 Task: Open Card Social Media Content Review in Board Content Marketing Interactive Quiz Creation and Promotion Strategy to Workspace Branding Agencies and add a team member Softage.2@softage.net, a label Blue, a checklist Consulting, an attachment from Trello, a color Blue and finally, add a card description 'Conduct team training session on effective team communication and collaboration' and a comment 'Let us approach this task with a sense of self-reflection and self-awareness, recognizing our own strengths and weaknesses.'. Add a start date 'Jan 06, 1900' with a due date 'Jan 13, 1900'
Action: Mouse moved to (76, 45)
Screenshot: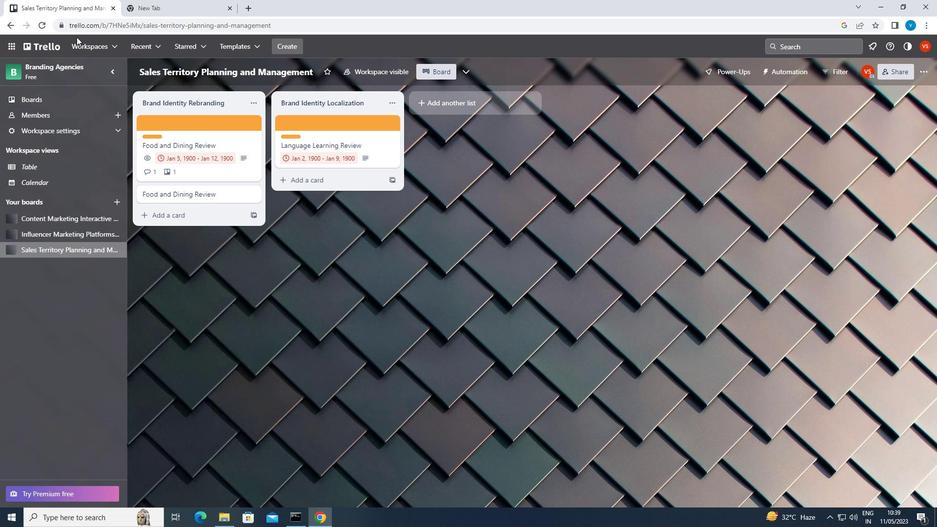 
Action: Mouse pressed left at (76, 45)
Screenshot: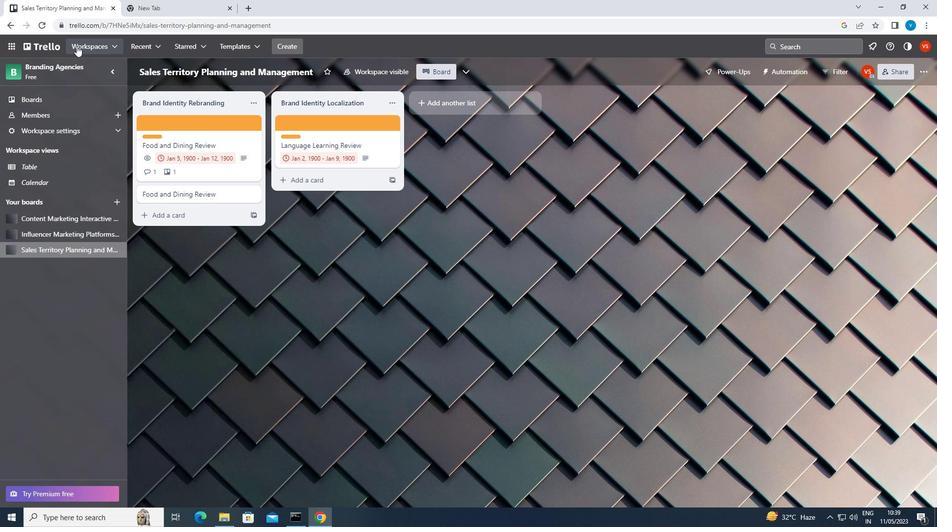 
Action: Mouse moved to (116, 185)
Screenshot: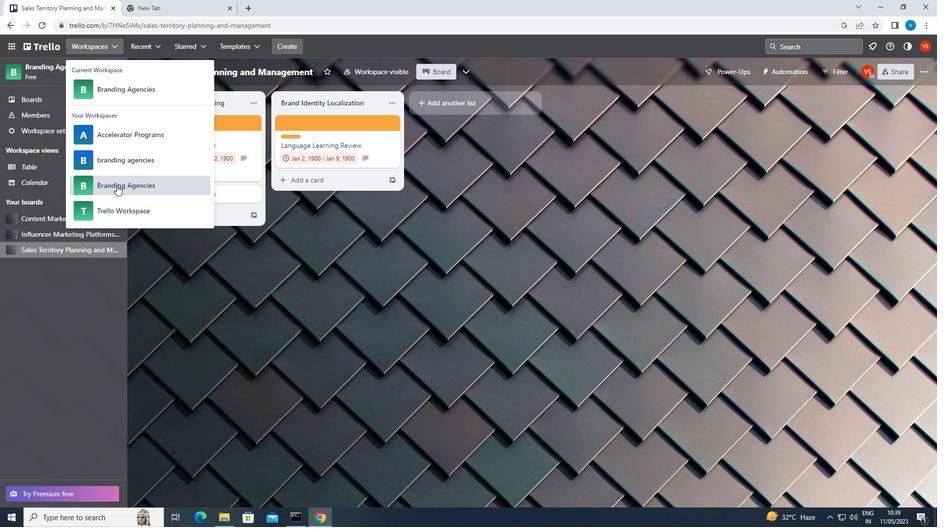 
Action: Mouse pressed left at (116, 185)
Screenshot: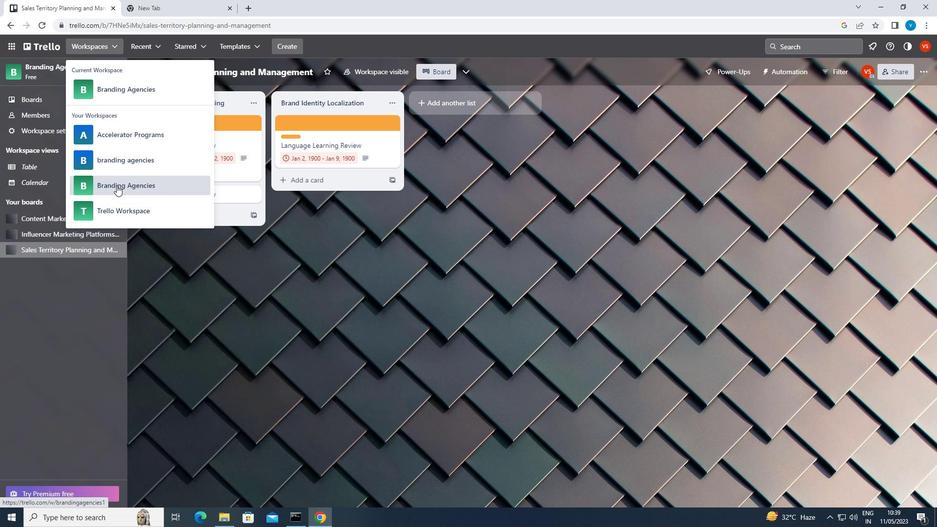 
Action: Mouse moved to (79, 216)
Screenshot: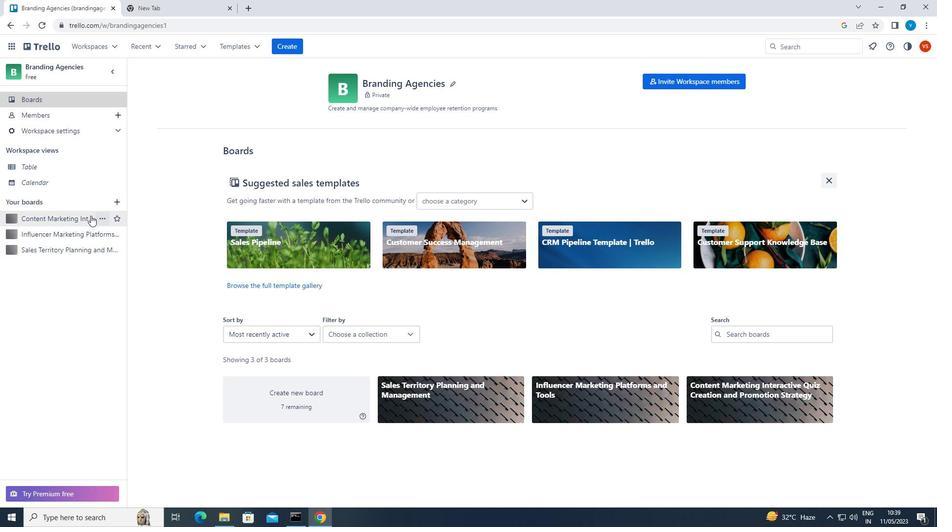 
Action: Mouse pressed left at (79, 216)
Screenshot: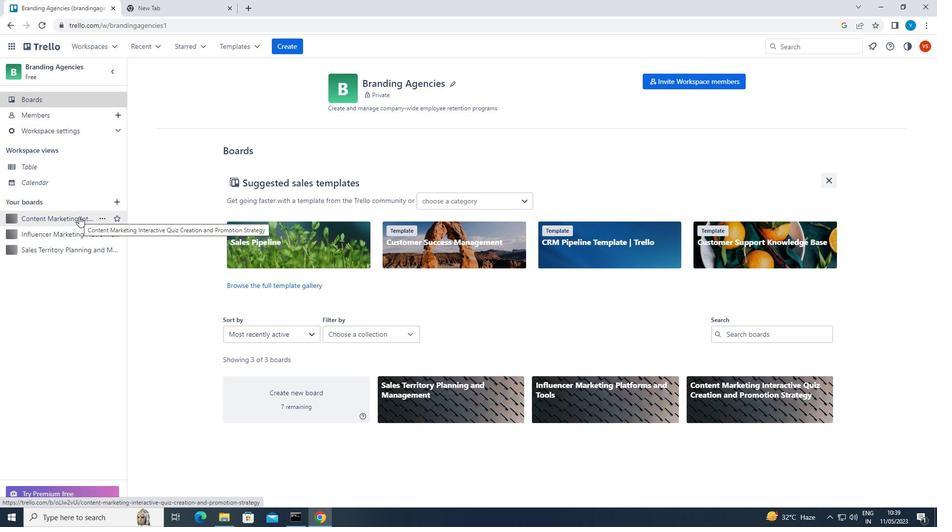 
Action: Mouse moved to (195, 215)
Screenshot: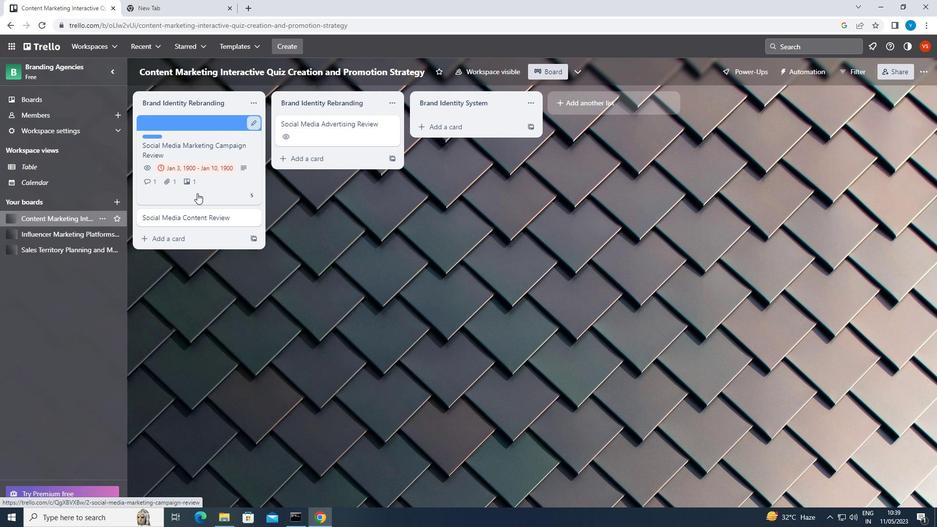 
Action: Mouse pressed left at (195, 215)
Screenshot: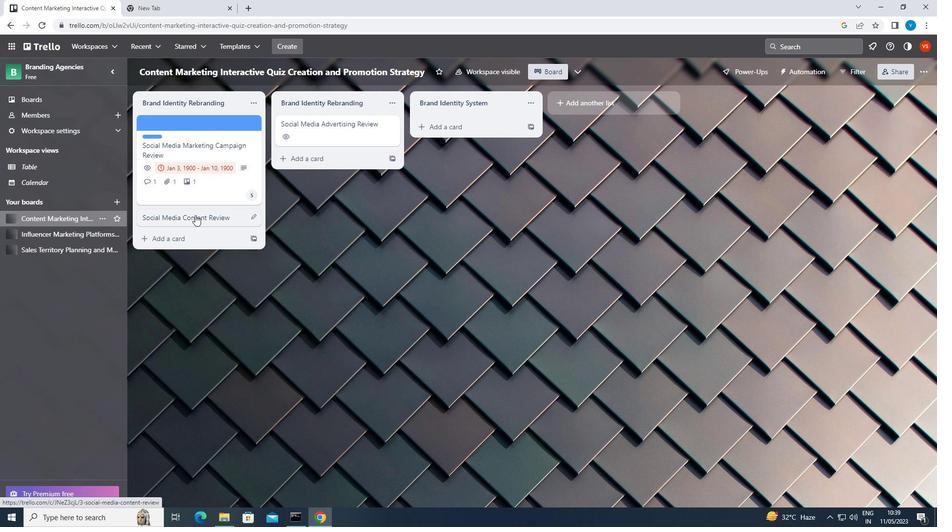 
Action: Mouse moved to (383, 220)
Screenshot: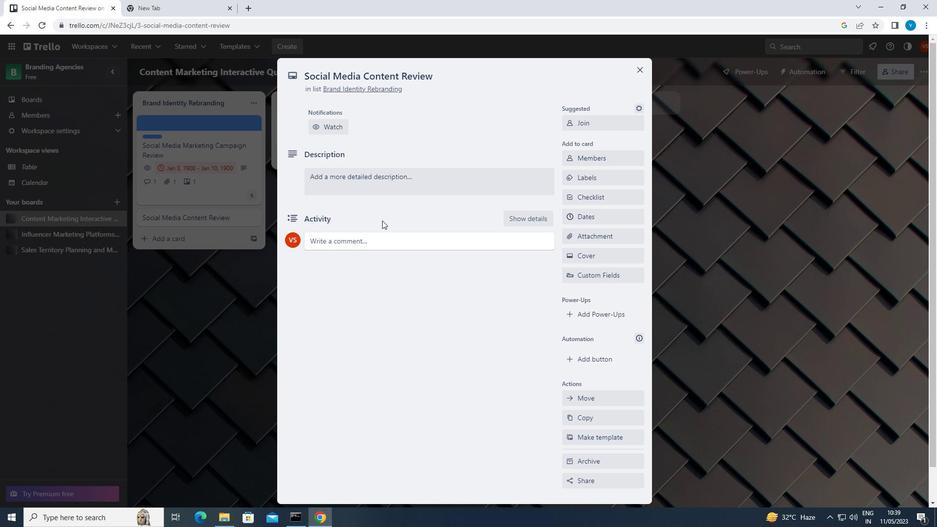 
Action: Mouse scrolled (383, 220) with delta (0, 0)
Screenshot: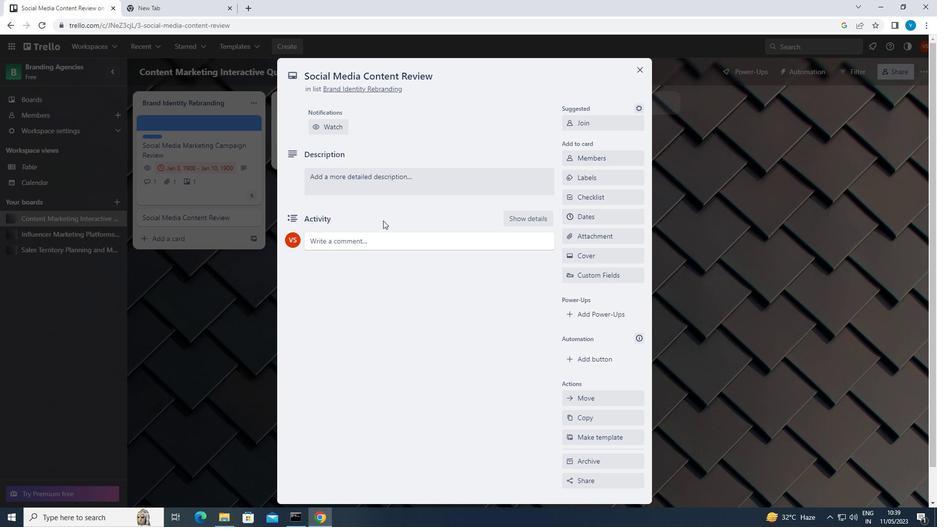 
Action: Mouse moved to (508, 145)
Screenshot: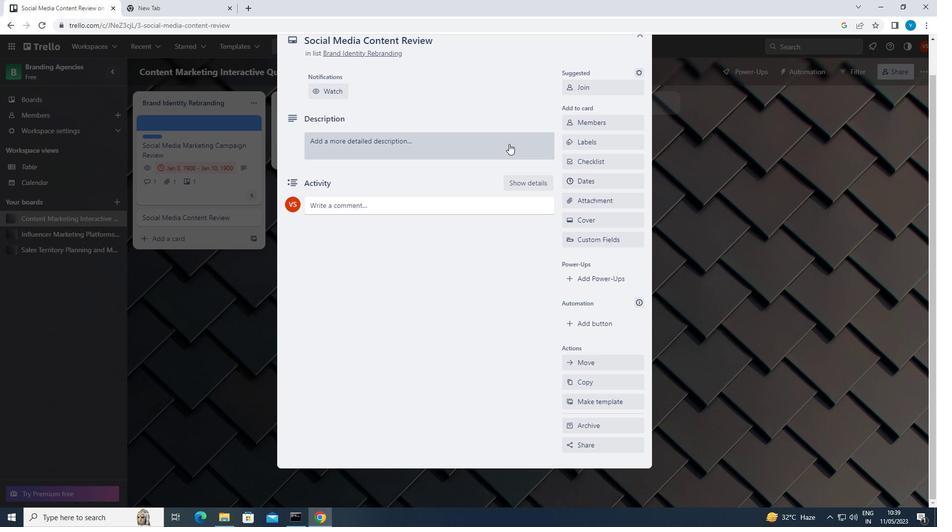 
Action: Mouse scrolled (508, 146) with delta (0, 0)
Screenshot: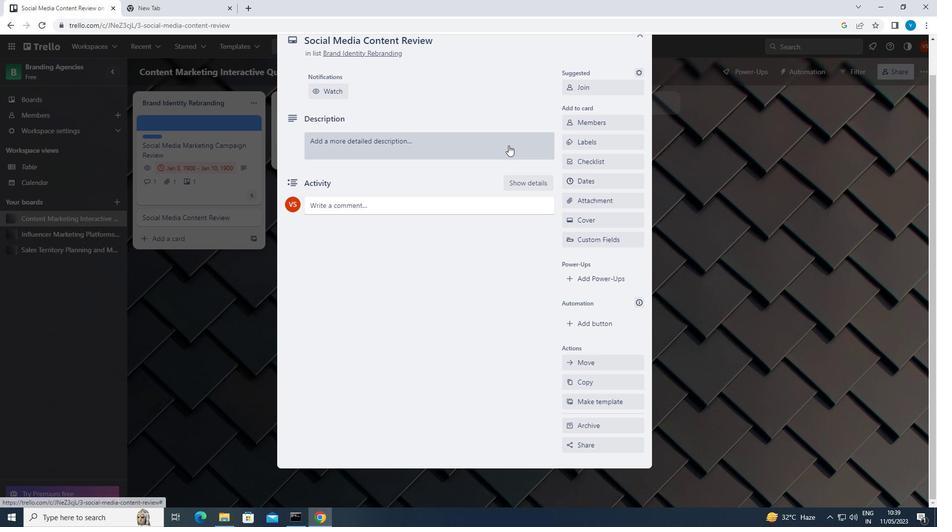 
Action: Mouse scrolled (508, 146) with delta (0, 0)
Screenshot: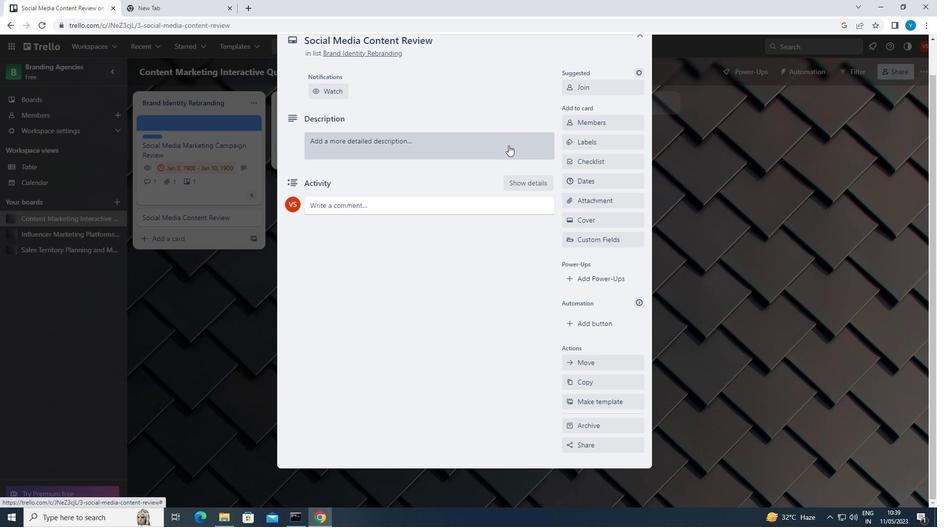 
Action: Mouse moved to (582, 157)
Screenshot: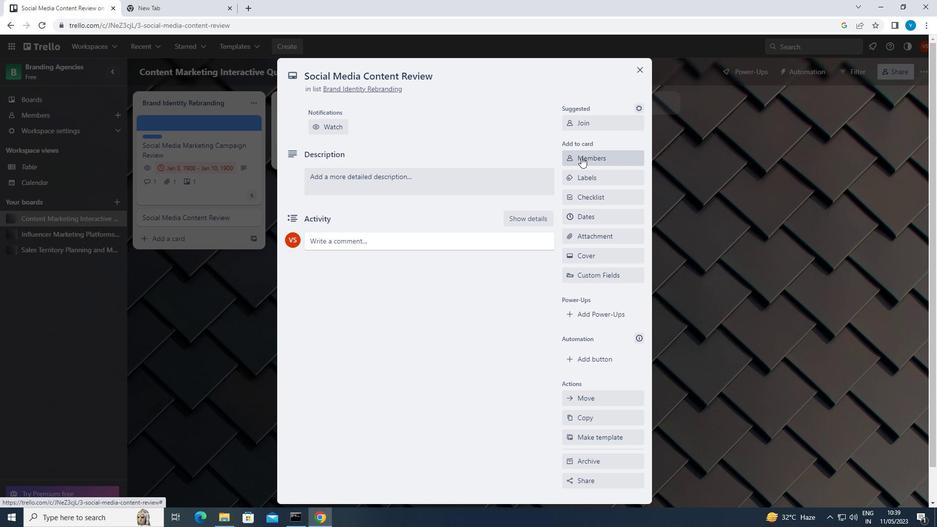 
Action: Mouse pressed left at (582, 157)
Screenshot: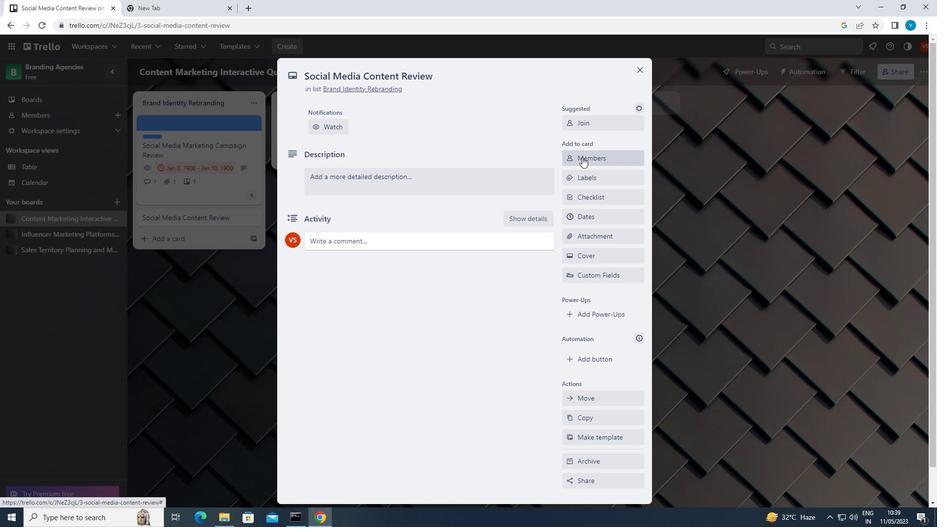 
Action: Mouse moved to (582, 157)
Screenshot: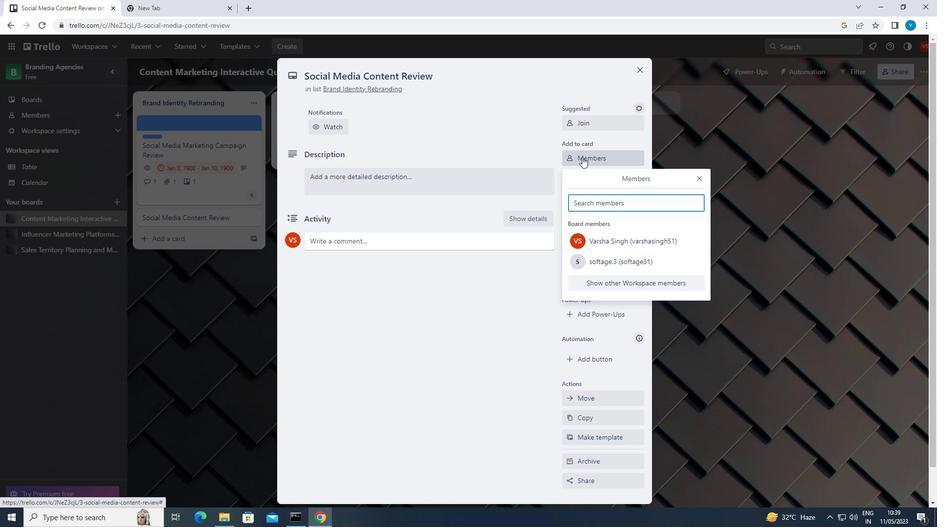 
Action: Key pressed <Key.shift>SOFTAGE.2<Key.shift><Key.shift><Key.shift><Key.shift><Key.shift>@SOFTAGE.NET
Screenshot: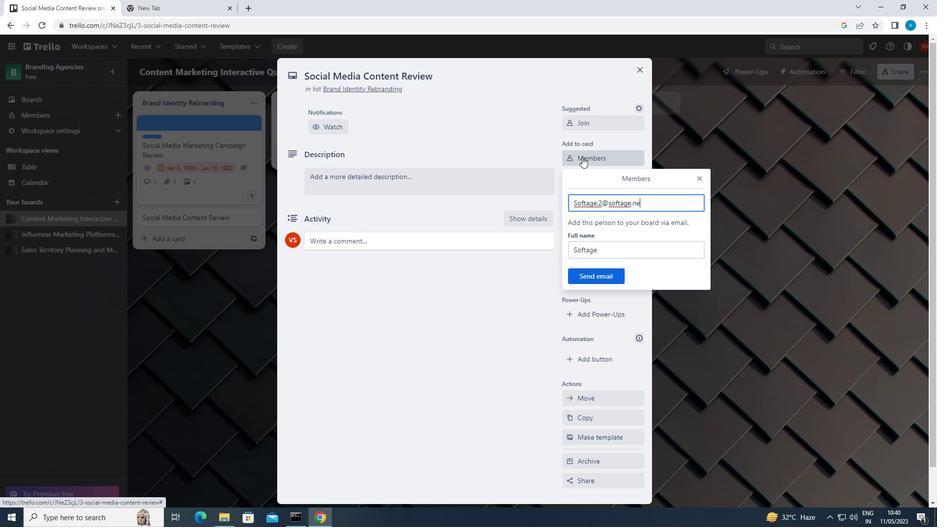 
Action: Mouse moved to (697, 172)
Screenshot: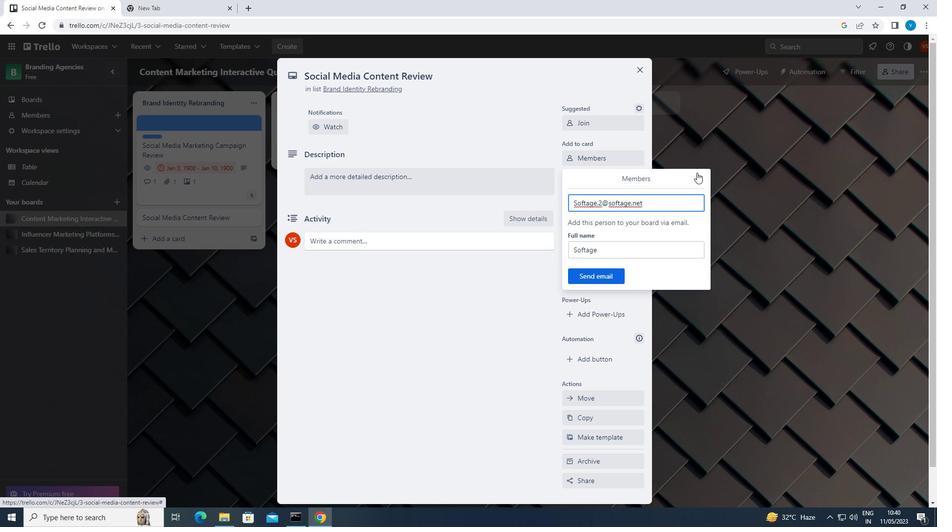 
Action: Mouse pressed left at (697, 172)
Screenshot: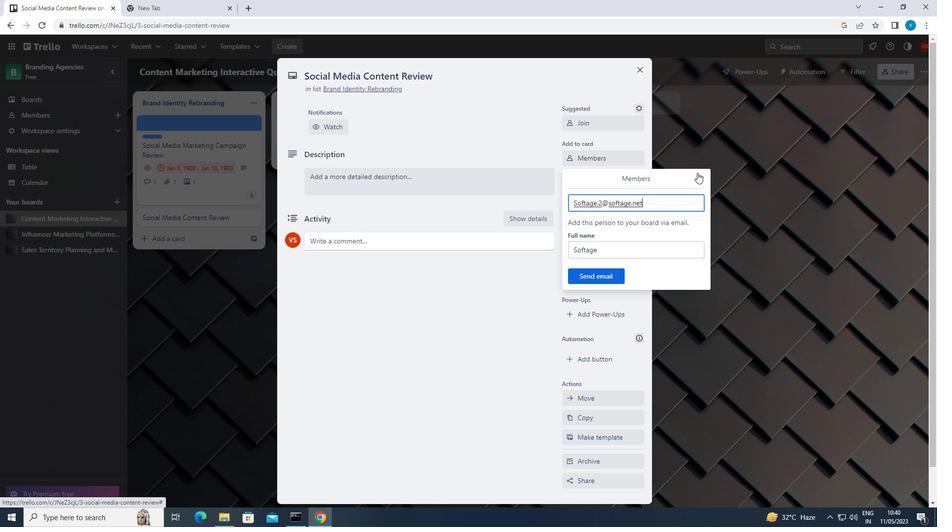 
Action: Mouse moved to (624, 175)
Screenshot: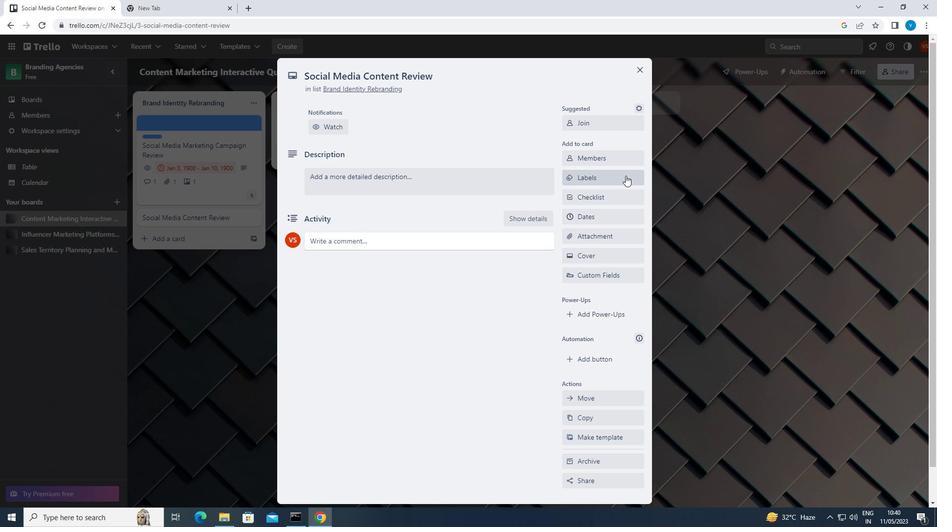 
Action: Mouse pressed left at (624, 175)
Screenshot: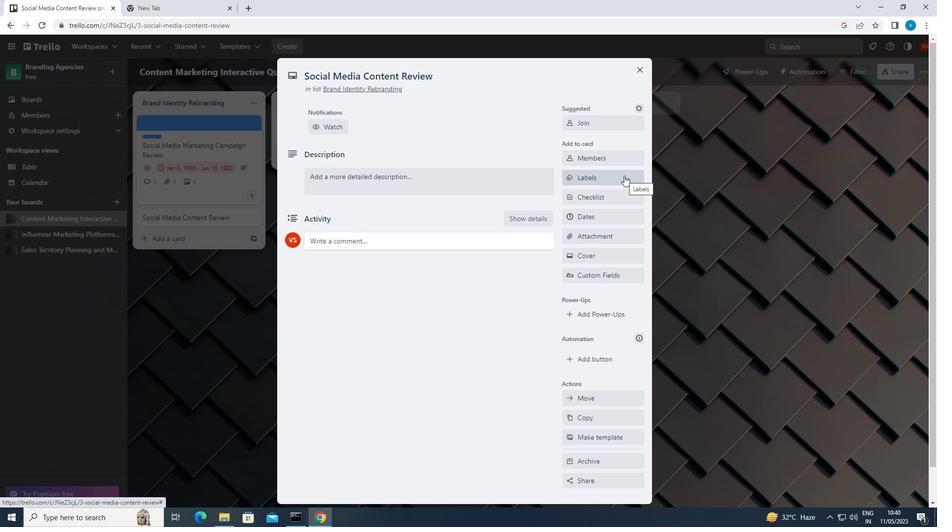 
Action: Mouse moved to (591, 339)
Screenshot: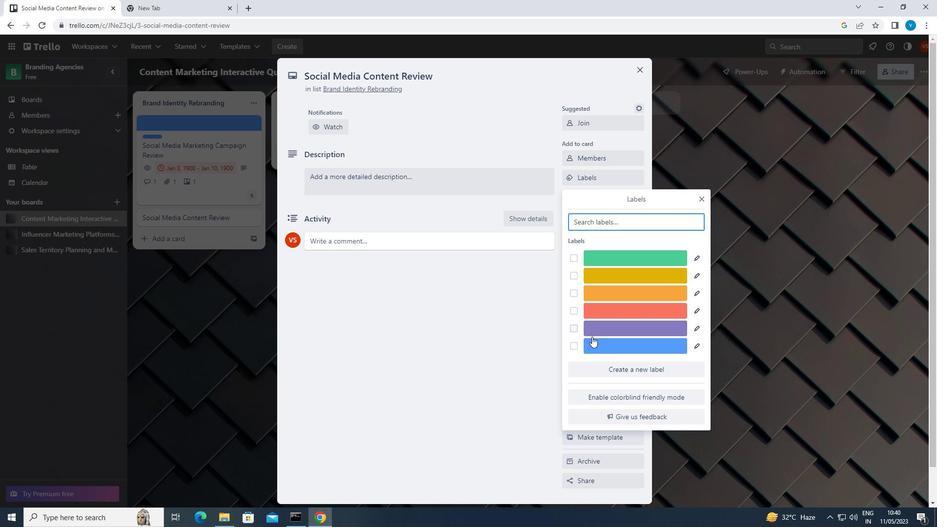 
Action: Mouse pressed left at (591, 339)
Screenshot: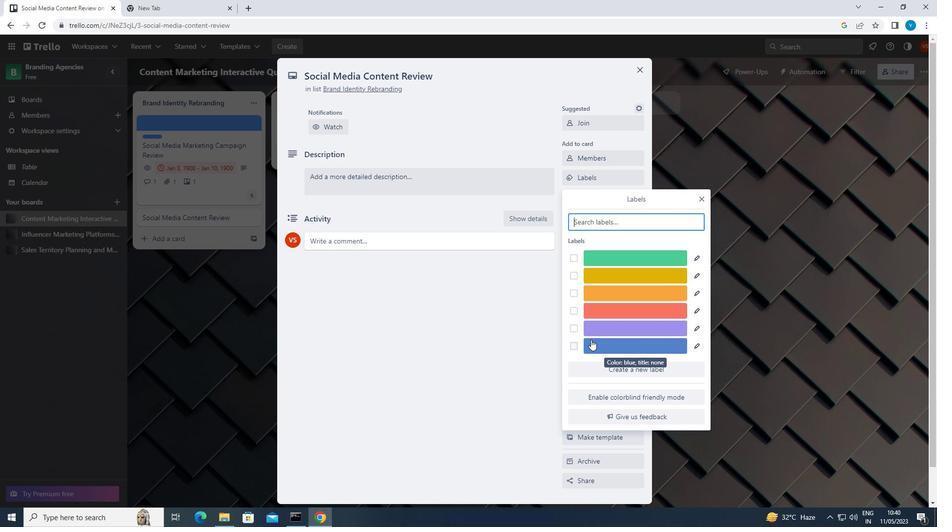 
Action: Mouse moved to (702, 196)
Screenshot: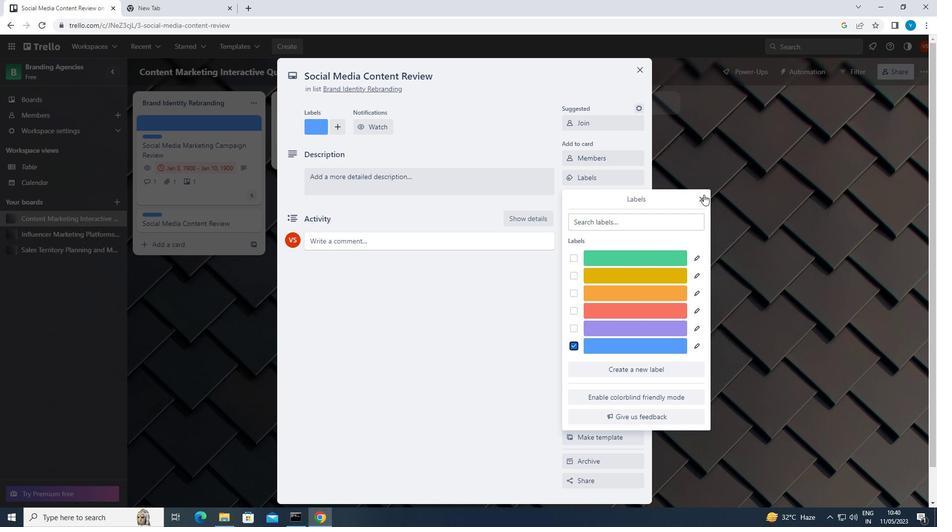 
Action: Mouse pressed left at (702, 196)
Screenshot: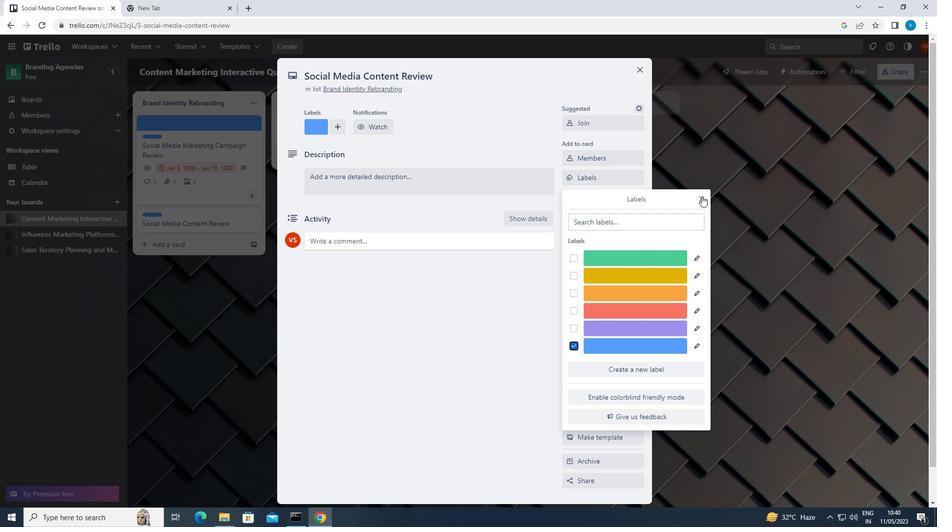 
Action: Mouse moved to (628, 199)
Screenshot: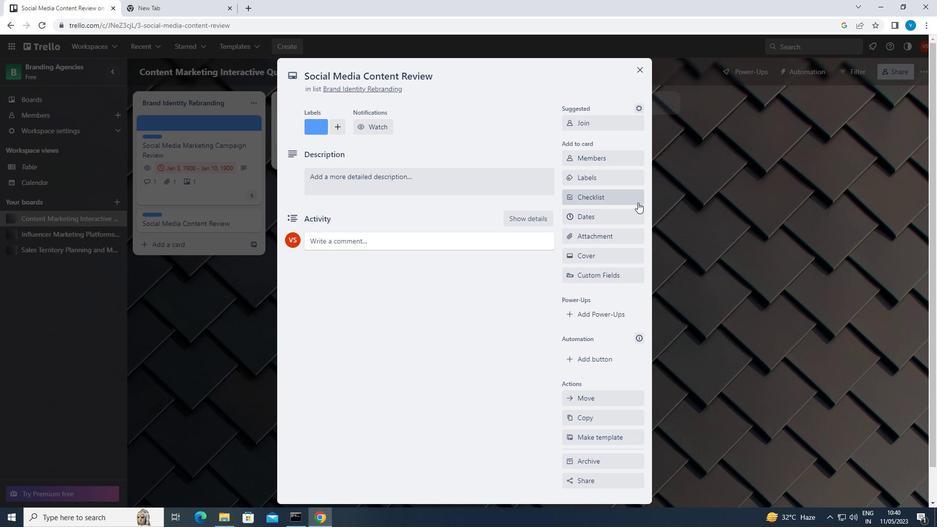 
Action: Mouse pressed left at (628, 199)
Screenshot: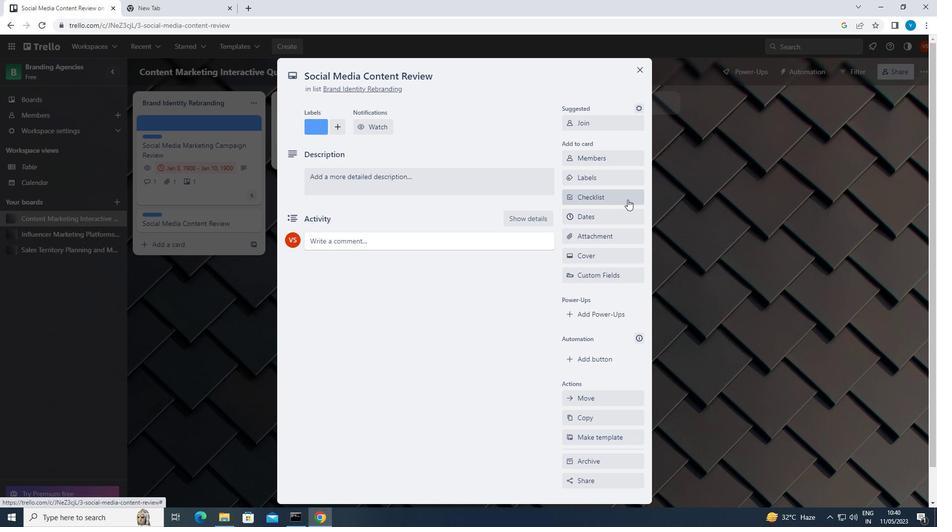 
Action: Mouse moved to (589, 301)
Screenshot: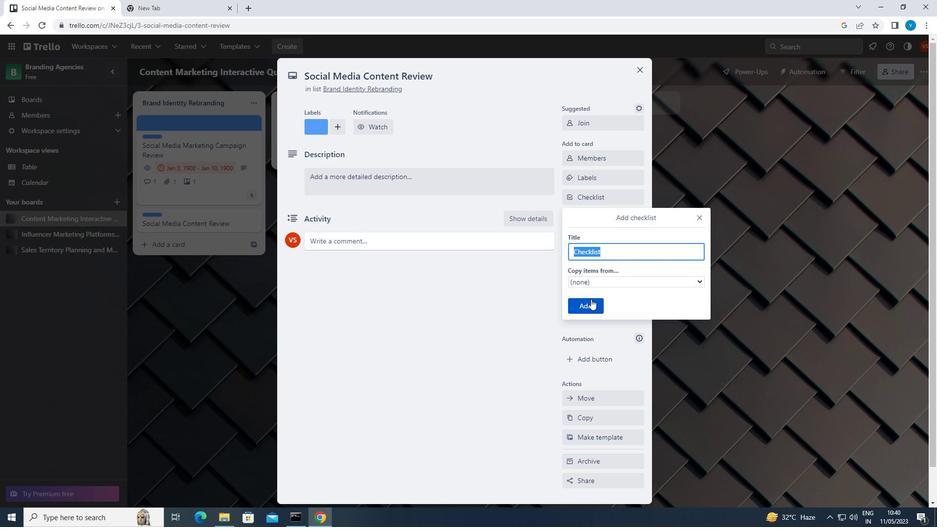 
Action: Mouse pressed left at (589, 301)
Screenshot: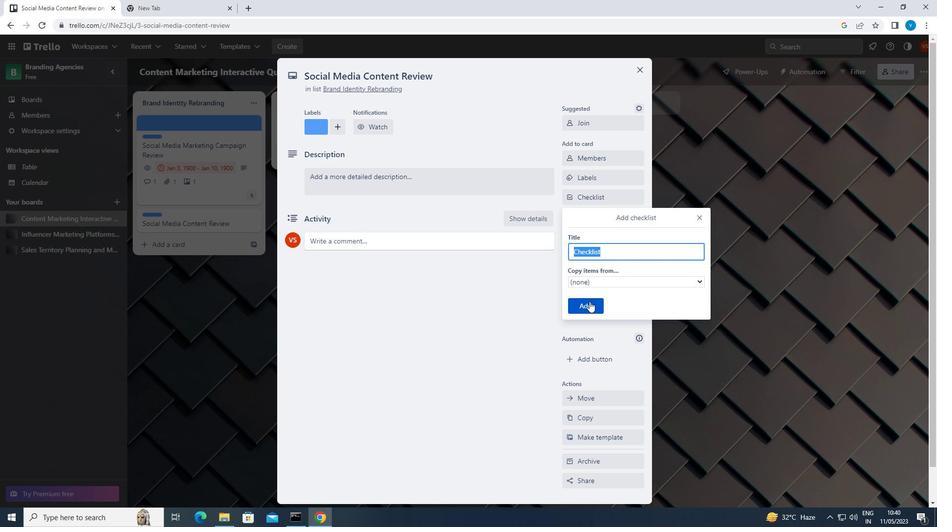 
Action: Mouse moved to (517, 249)
Screenshot: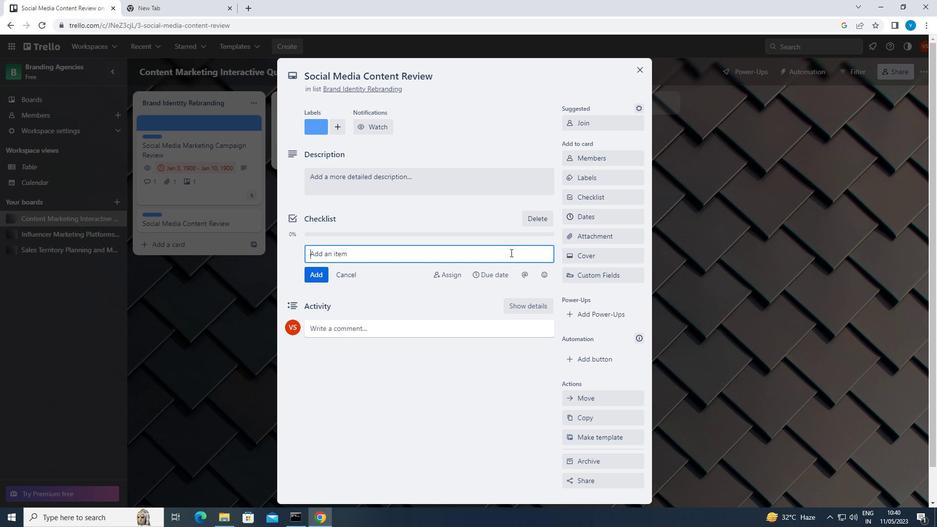 
Action: Key pressed <Key.shift>CONSULTING
Screenshot: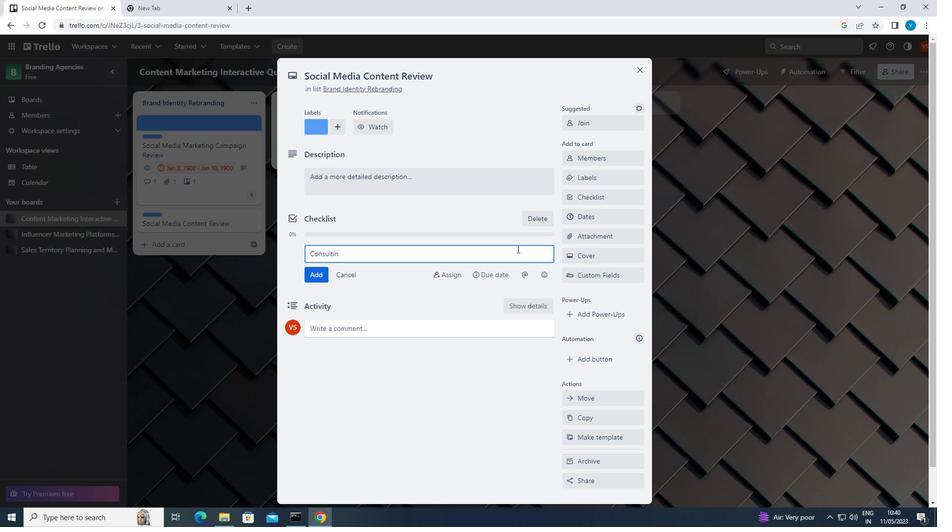 
Action: Mouse moved to (580, 237)
Screenshot: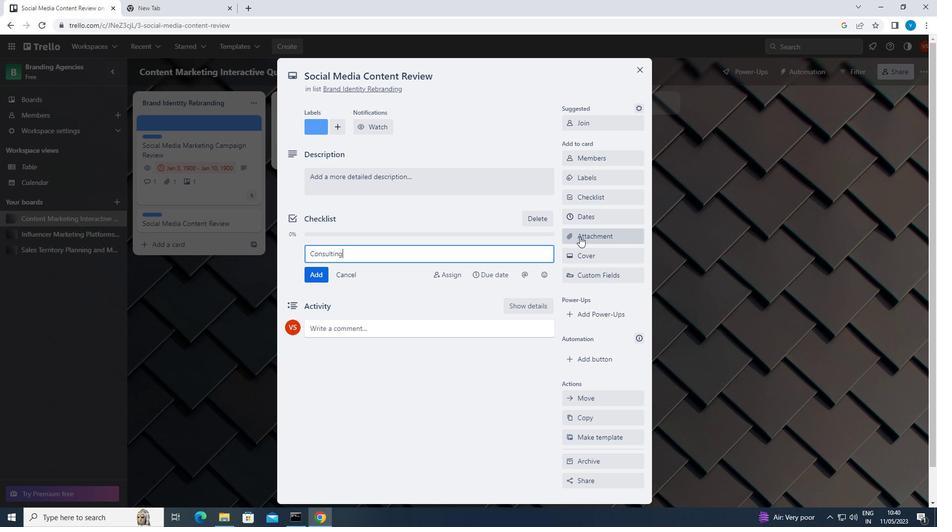 
Action: Mouse pressed left at (580, 237)
Screenshot: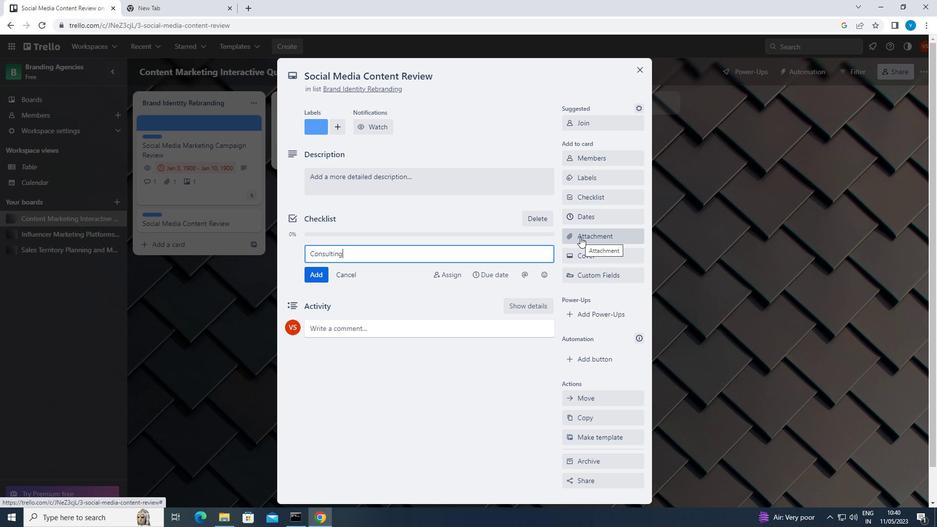 
Action: Mouse moved to (576, 293)
Screenshot: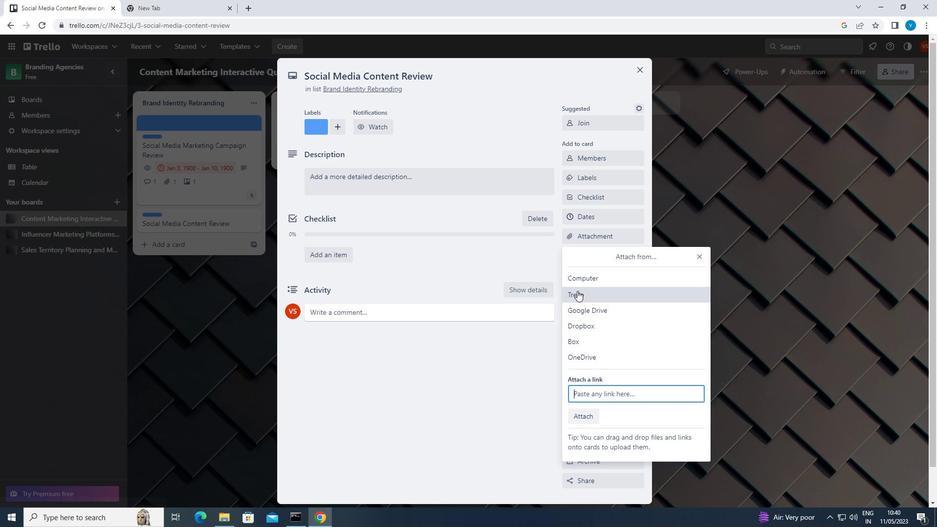 
Action: Mouse pressed left at (576, 293)
Screenshot: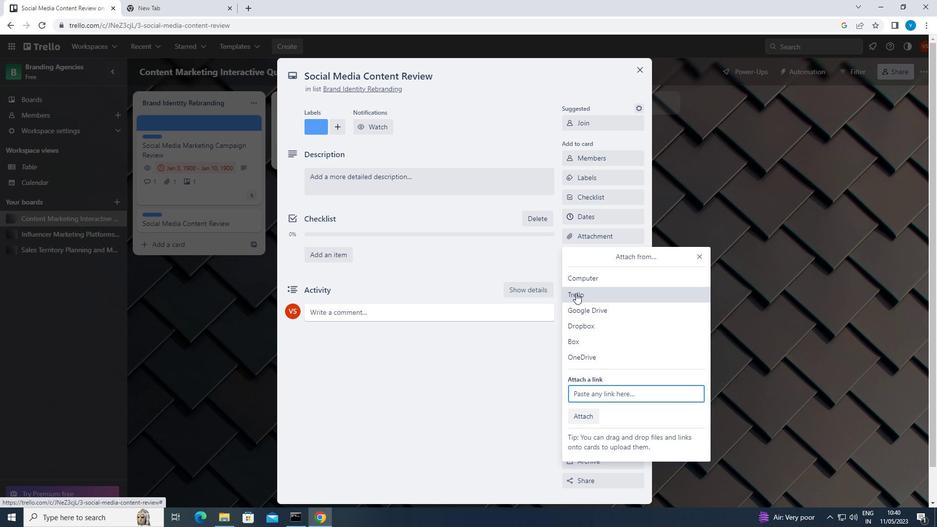 
Action: Mouse moved to (587, 318)
Screenshot: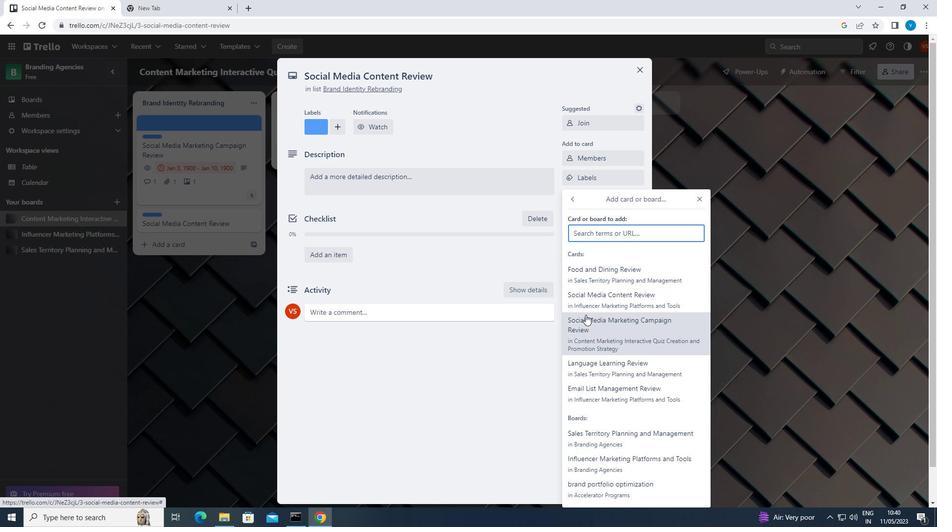 
Action: Mouse pressed left at (587, 318)
Screenshot: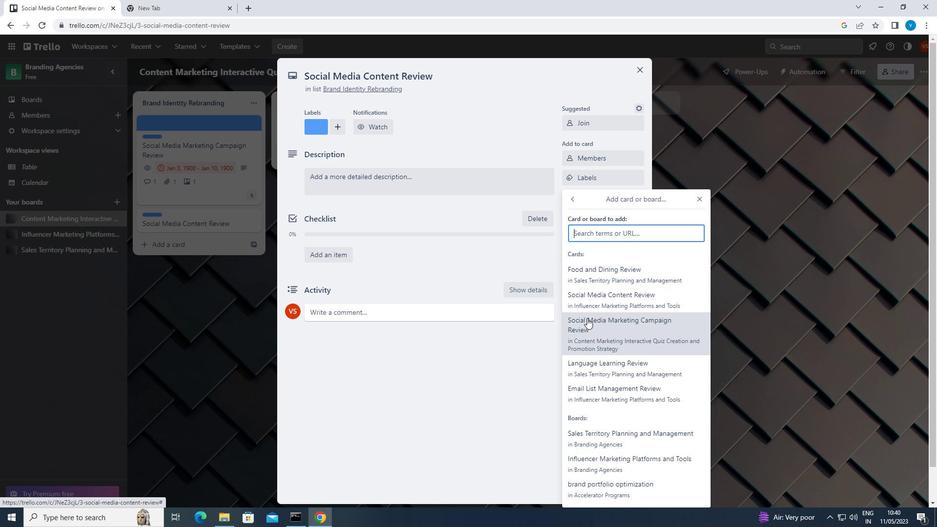 
Action: Mouse moved to (597, 254)
Screenshot: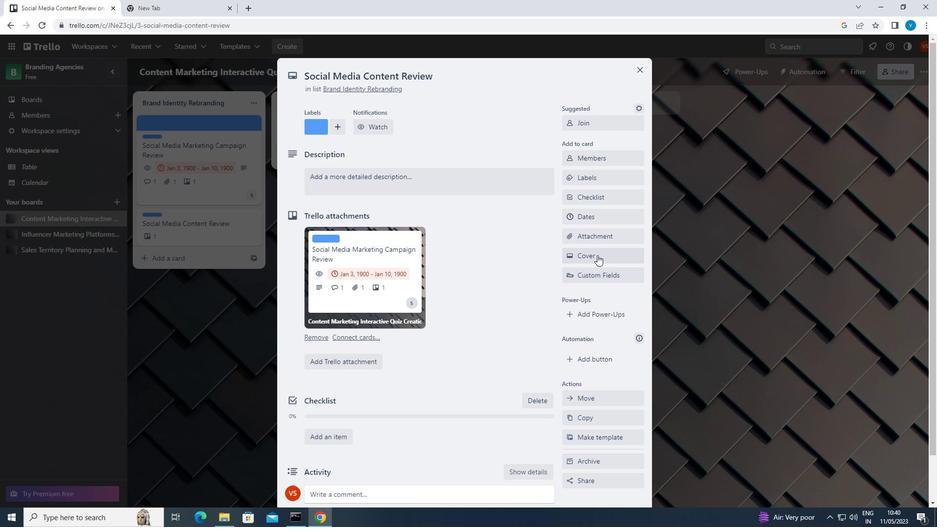 
Action: Mouse pressed left at (597, 254)
Screenshot: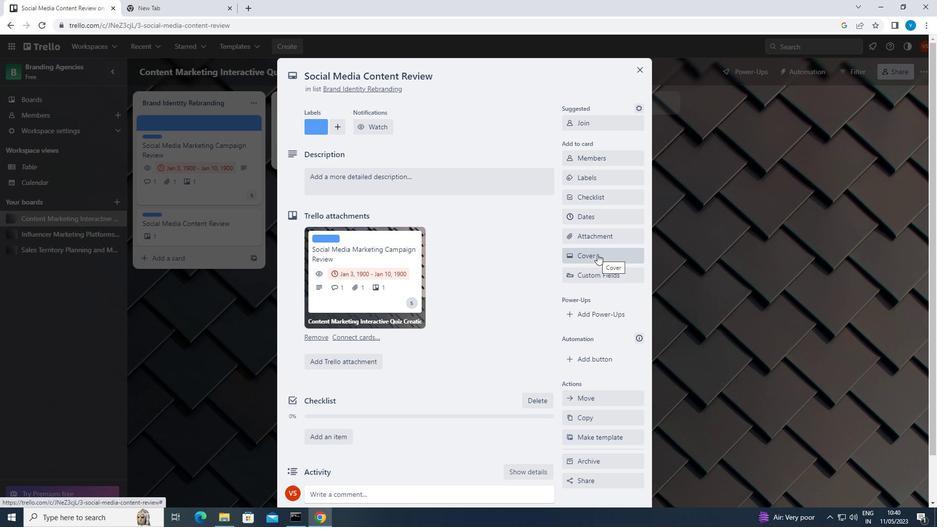 
Action: Mouse moved to (575, 176)
Screenshot: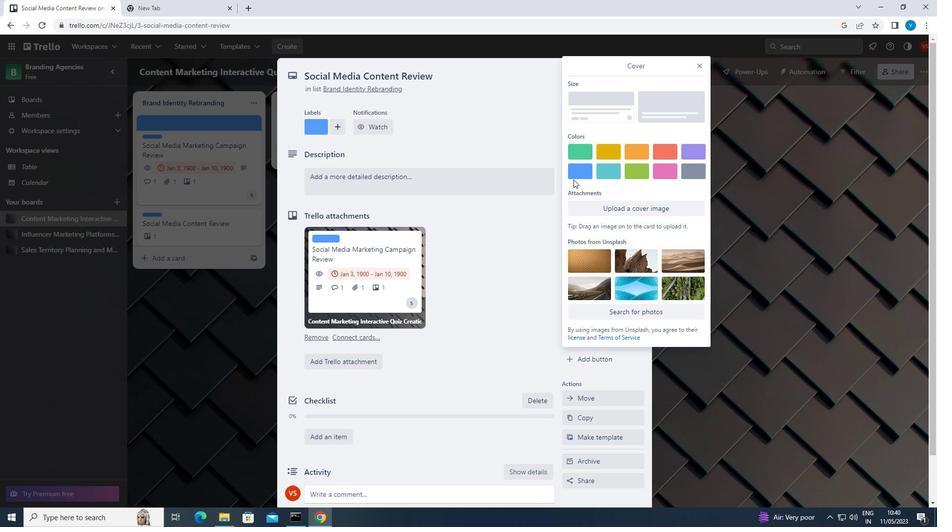 
Action: Mouse pressed left at (575, 176)
Screenshot: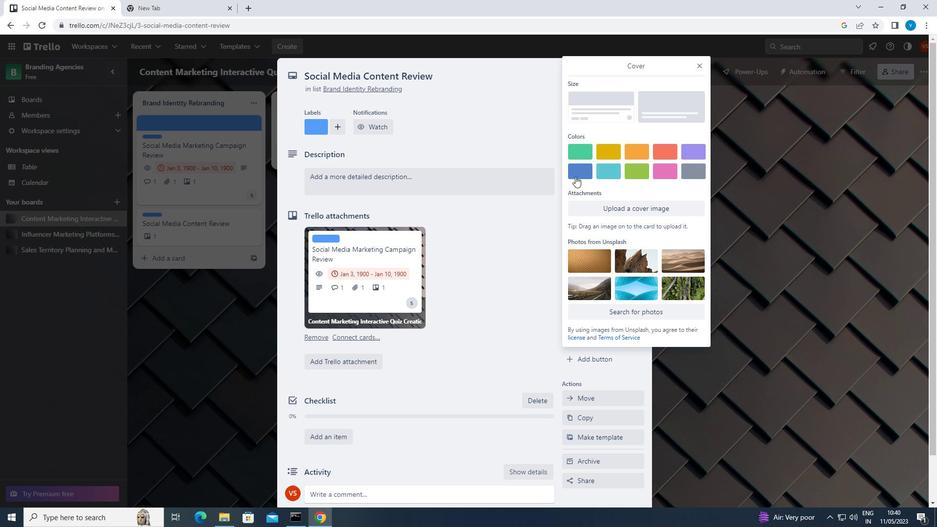 
Action: Mouse moved to (575, 177)
Screenshot: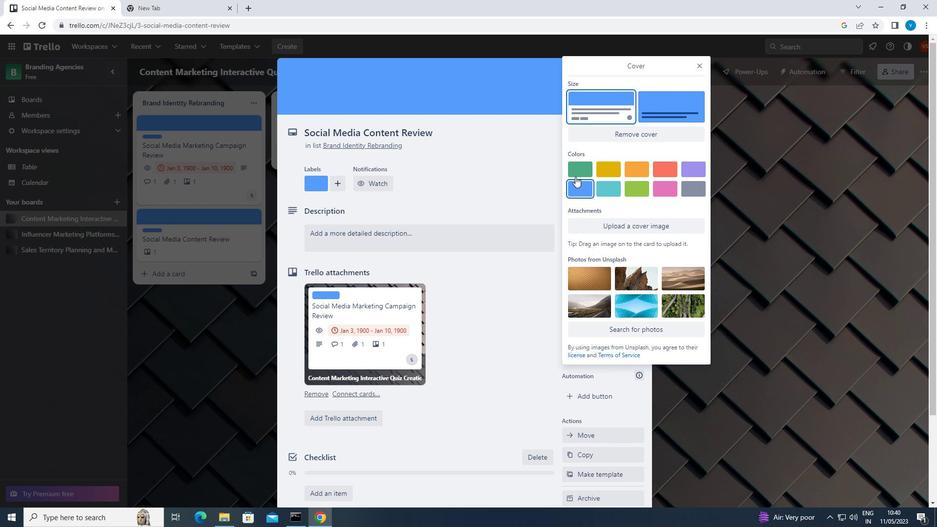
Action: Mouse scrolled (575, 176) with delta (0, 0)
Screenshot: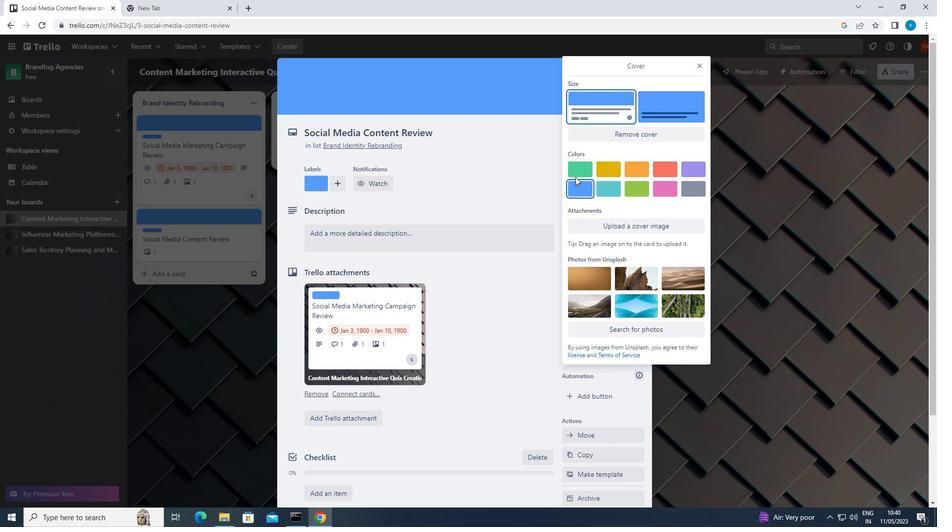 
Action: Mouse scrolled (575, 176) with delta (0, 0)
Screenshot: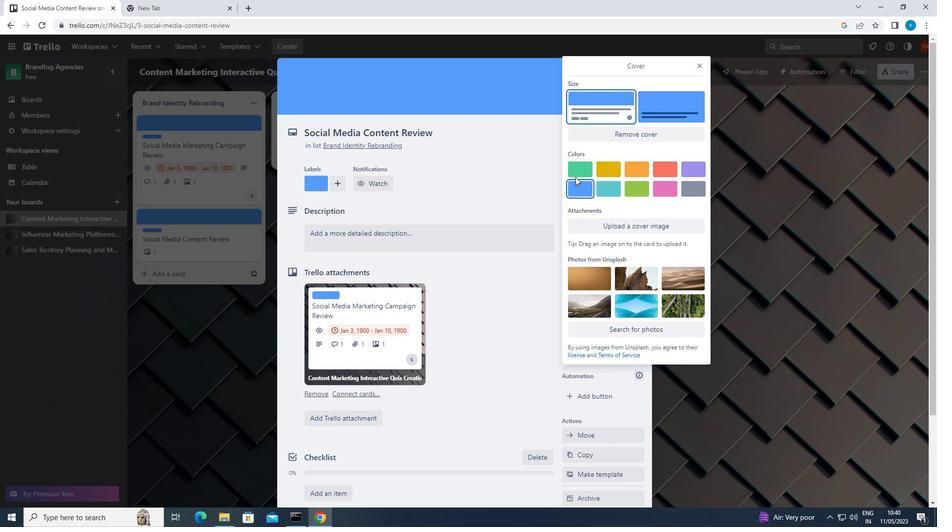
Action: Mouse moved to (440, 240)
Screenshot: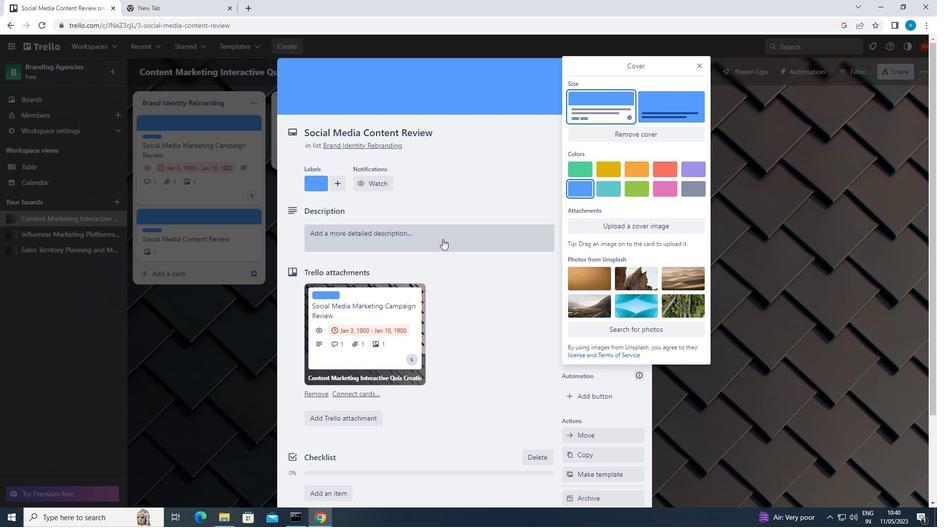 
Action: Mouse pressed left at (440, 240)
Screenshot: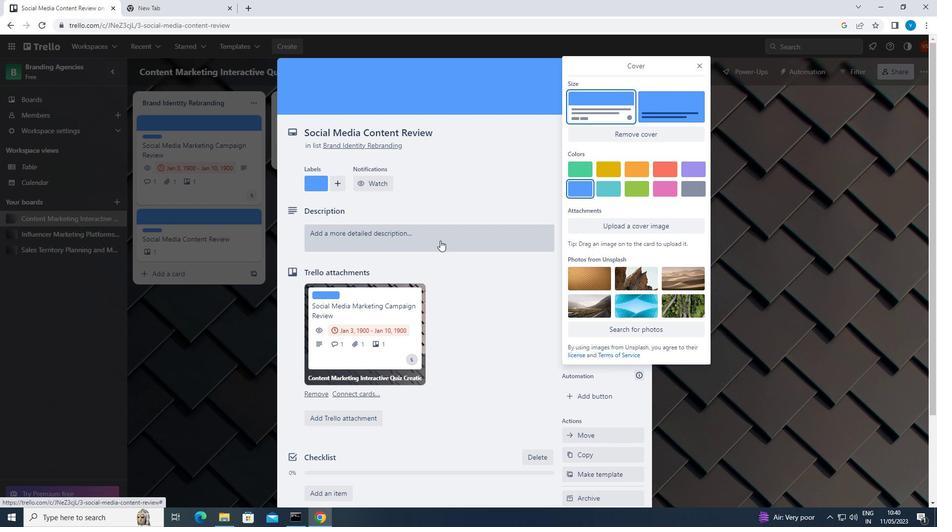 
Action: Key pressed <Key.shift>CONDUCT<Key.space>TEAM<Key.space>TRAINING<Key.space>SESSION<Key.space>ON<Key.space>EFFECTIVE<Key.space>TEAM<Key.space>COMMUNICATION<Key.space>AND<Key.space>COLLABORATION
Screenshot: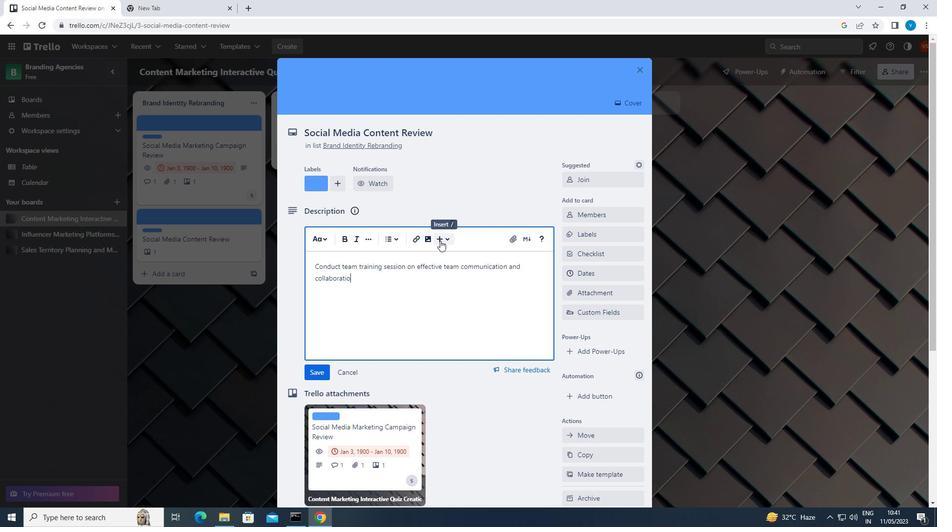 
Action: Mouse moved to (420, 281)
Screenshot: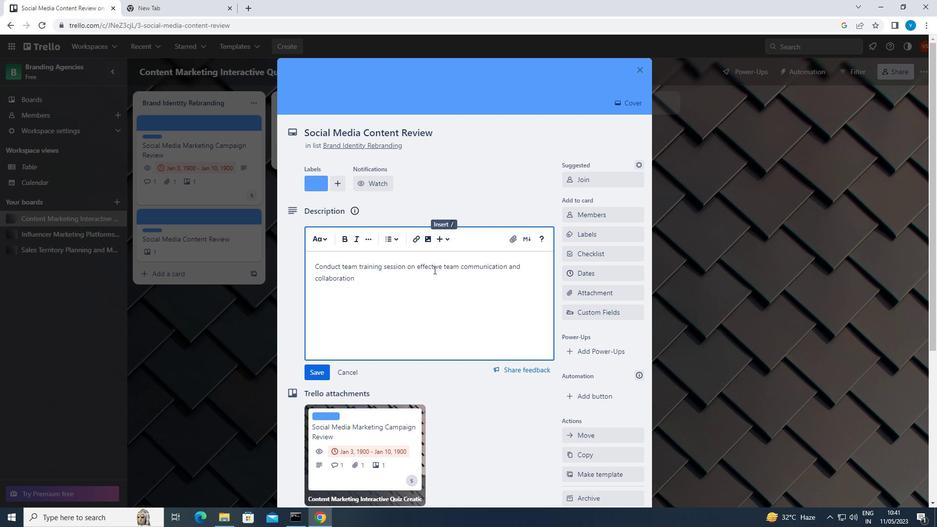 
Action: Key pressed .
Screenshot: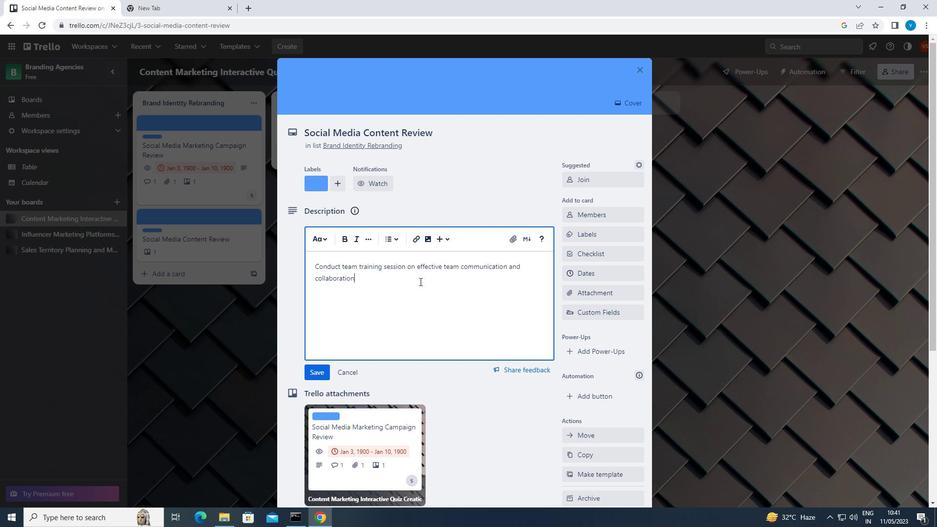 
Action: Mouse scrolled (420, 281) with delta (0, 0)
Screenshot: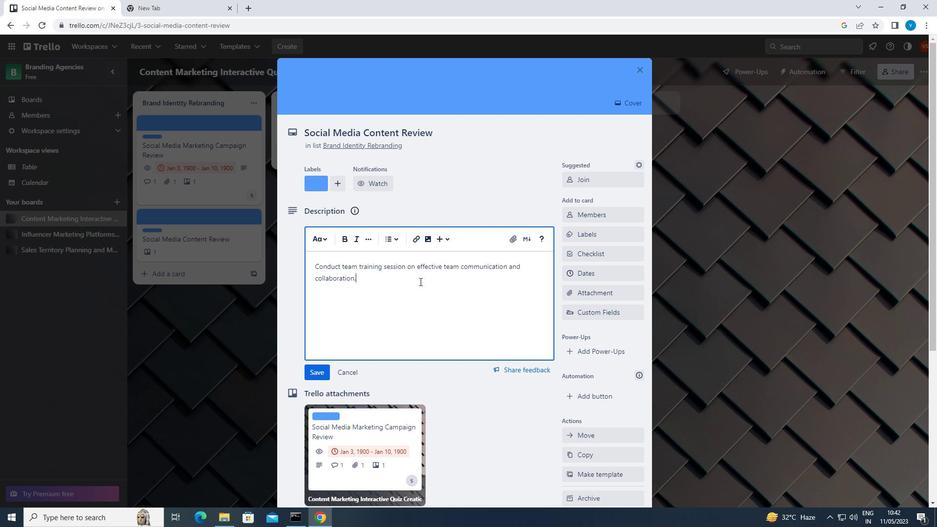 
Action: Mouse scrolled (420, 281) with delta (0, 0)
Screenshot: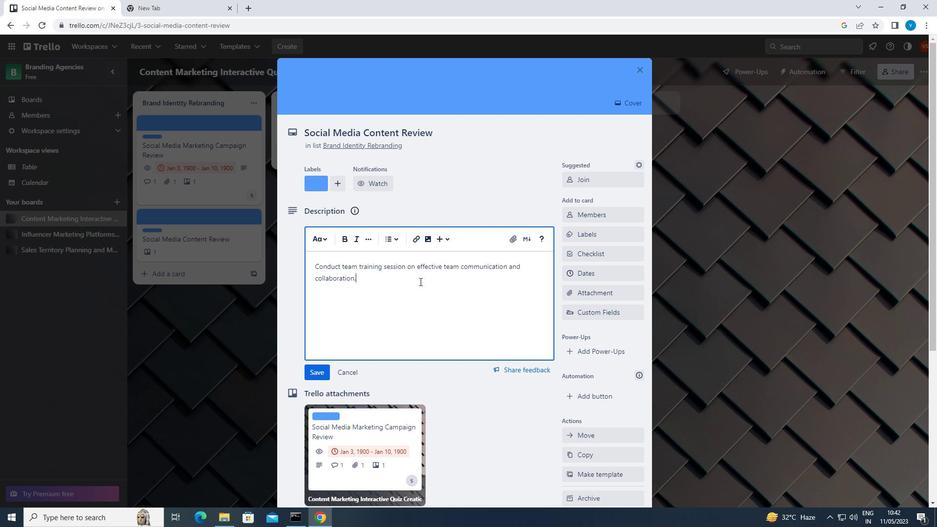 
Action: Mouse scrolled (420, 281) with delta (0, 0)
Screenshot: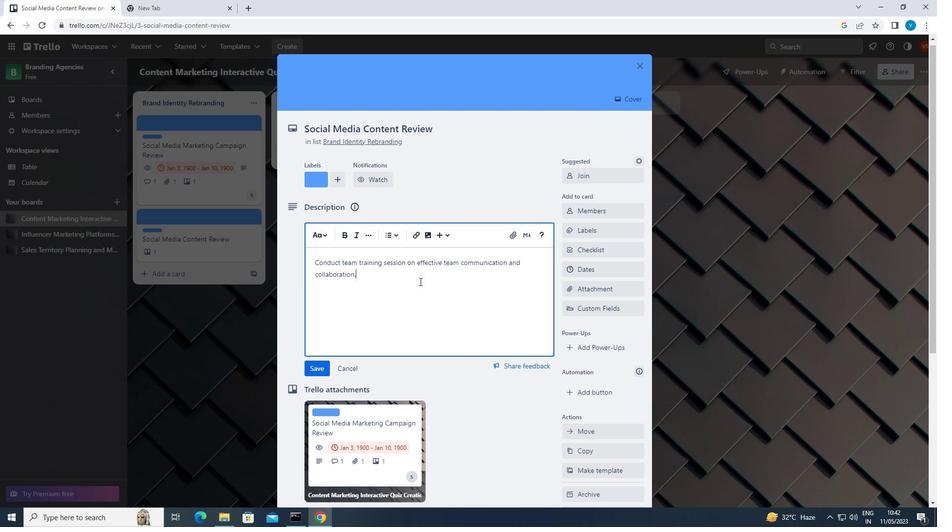 
Action: Mouse scrolled (420, 281) with delta (0, 0)
Screenshot: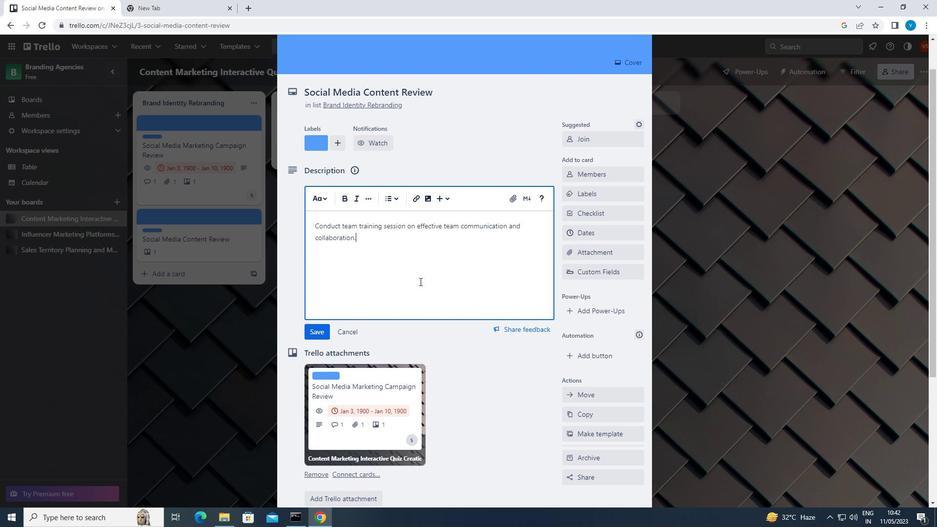 
Action: Mouse scrolled (420, 281) with delta (0, 0)
Screenshot: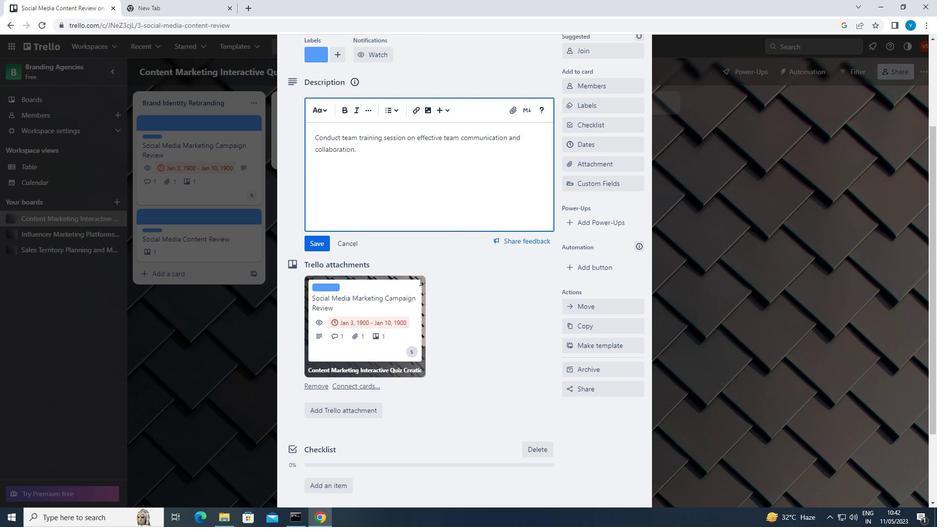 
Action: Mouse scrolled (420, 281) with delta (0, 0)
Screenshot: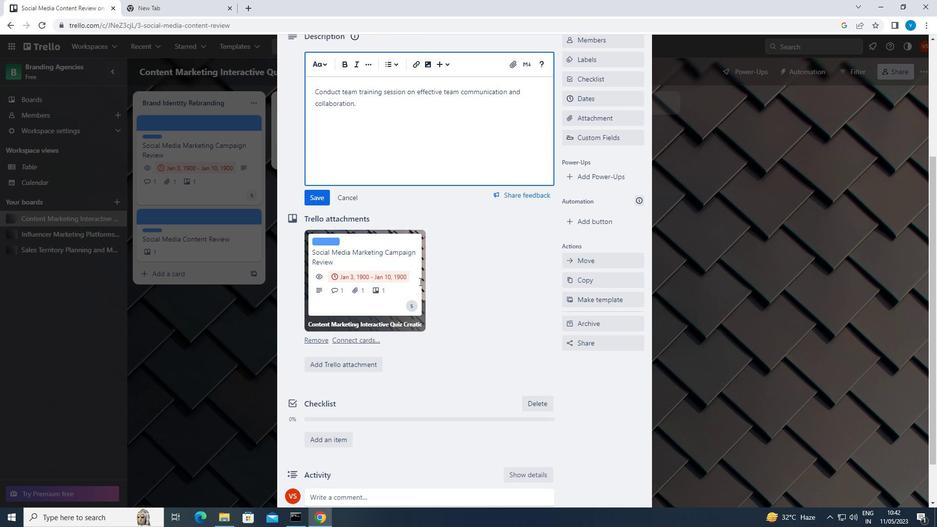 
Action: Mouse scrolled (420, 281) with delta (0, 0)
Screenshot: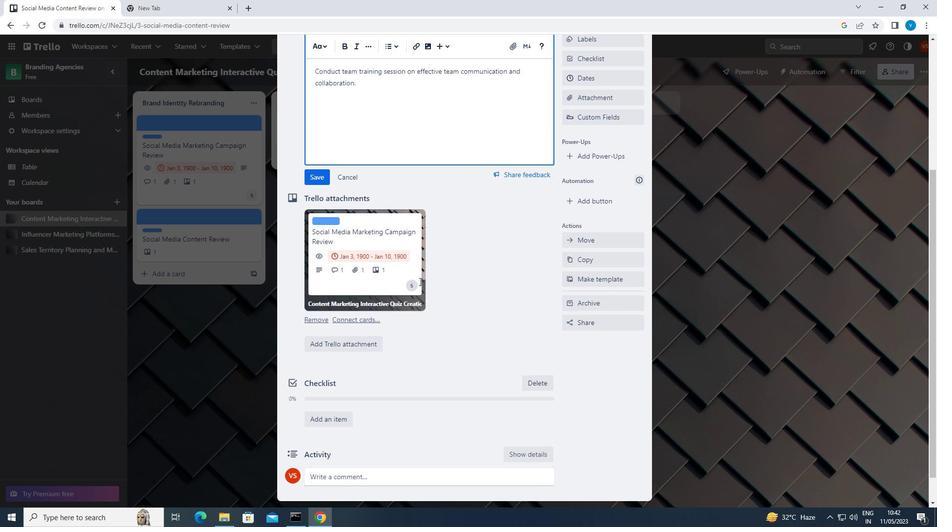 
Action: Mouse moved to (334, 440)
Screenshot: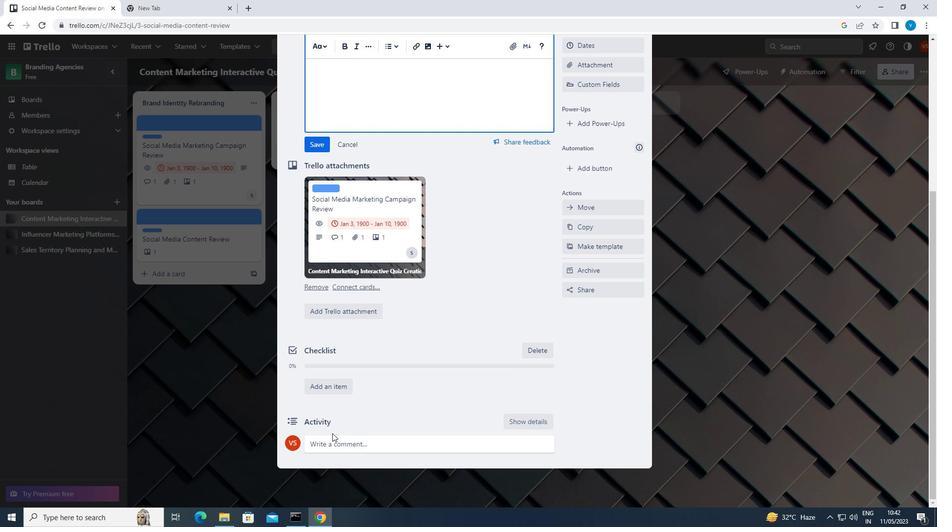 
Action: Mouse pressed left at (334, 440)
Screenshot: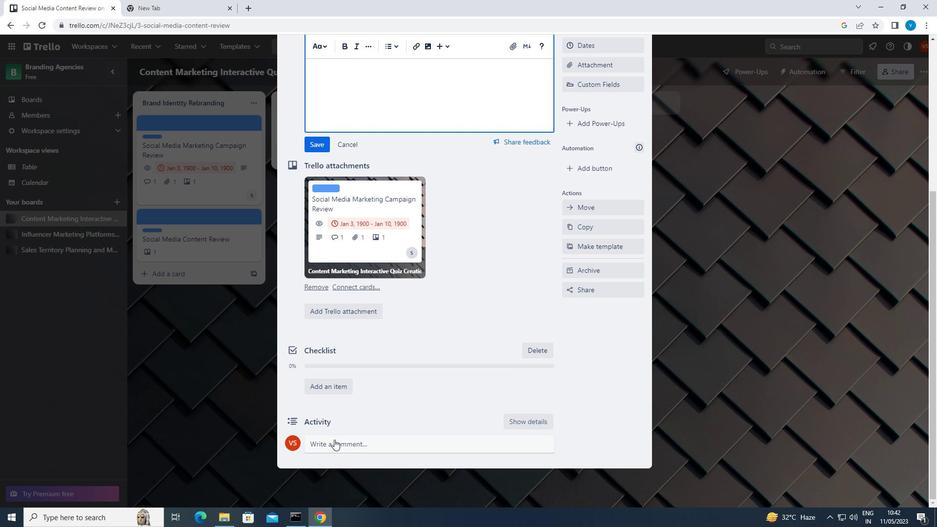 
Action: Key pressed <Key.shift>LET<Key.space>US<Key.space>APPROACH<Key.space>THIS<Key.space>TASK<Key.space>WITH<Key.space>A<Key.space>SENSE<Key.space>OF<Key.space>SELF-REFLECTION<Key.space>AND<Key.space>SELF-AWARENESS,RECOGNIZING<Key.space>OUR<Key.space>OWN<Key.space>STRENGTHS<Key.space>AND<Key.space>WEAKNESSES.
Screenshot: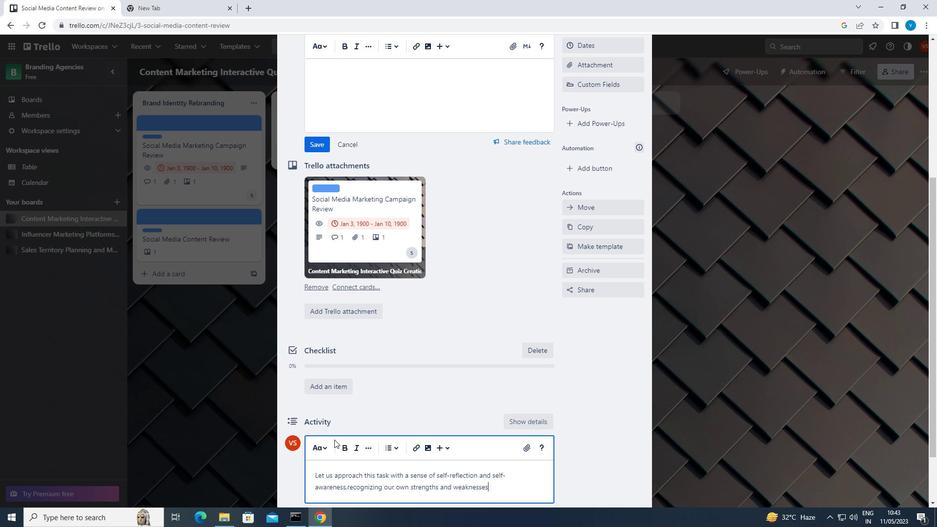
Action: Mouse moved to (402, 452)
Screenshot: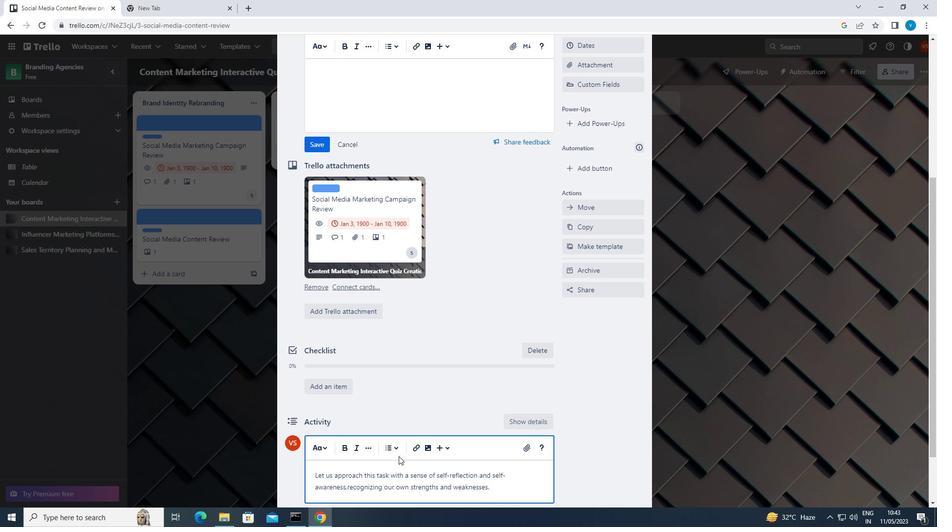 
Action: Mouse scrolled (402, 451) with delta (0, 0)
Screenshot: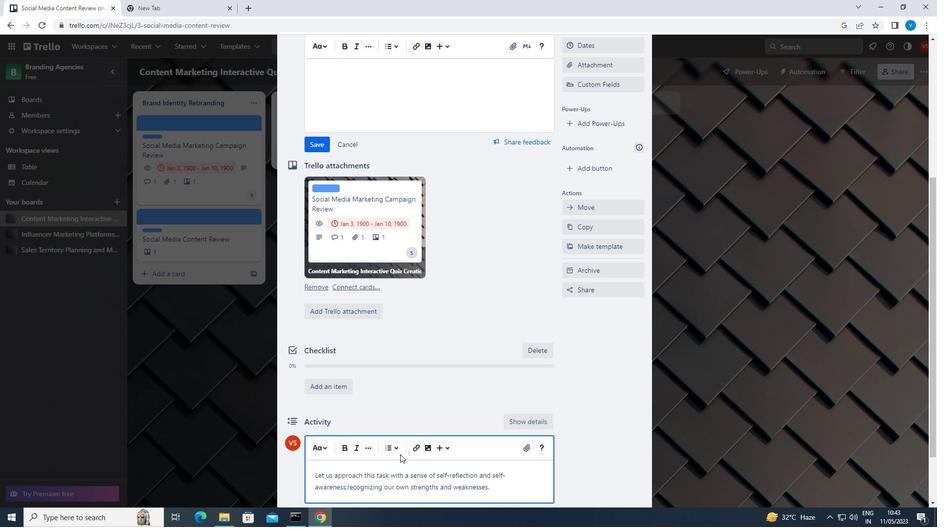 
Action: Mouse scrolled (402, 451) with delta (0, 0)
Screenshot: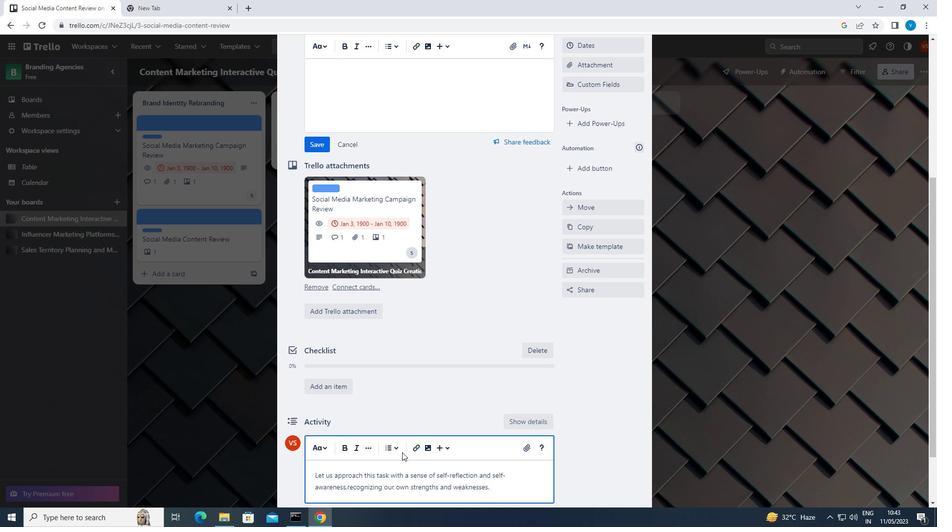 
Action: Mouse scrolled (402, 451) with delta (0, 0)
Screenshot: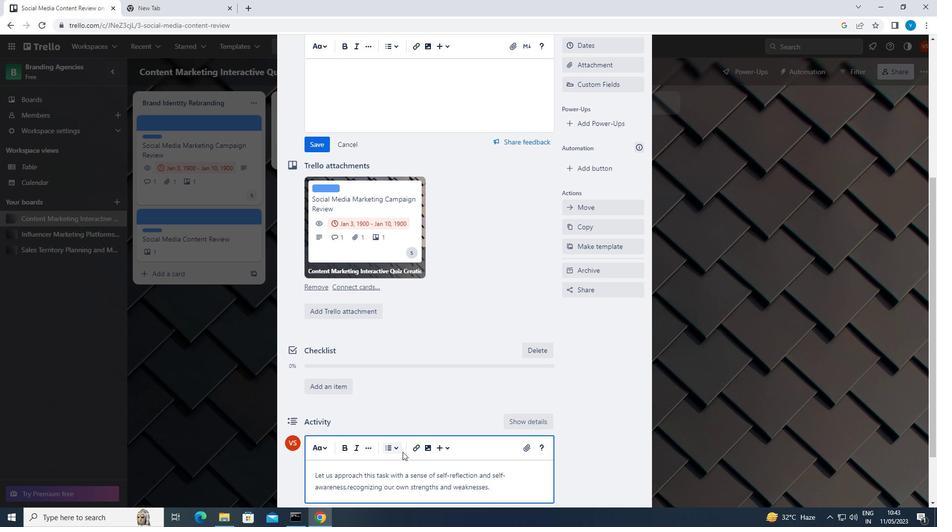 
Action: Mouse scrolled (402, 451) with delta (0, 0)
Screenshot: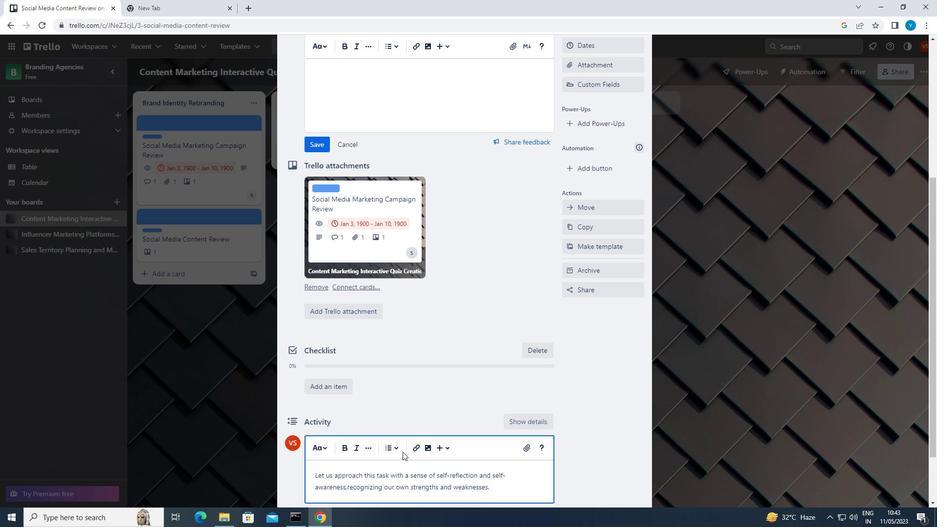 
Action: Mouse moved to (428, 403)
Screenshot: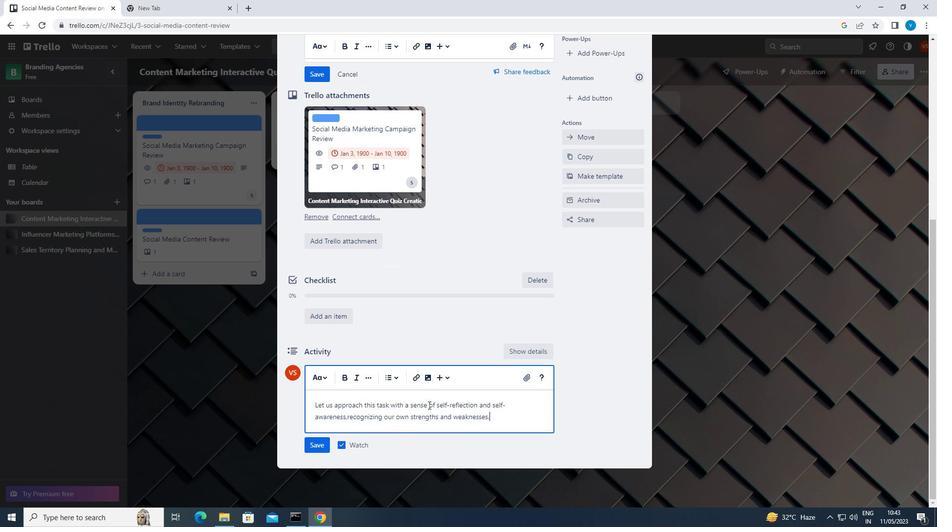 
Action: Mouse scrolled (428, 403) with delta (0, 0)
Screenshot: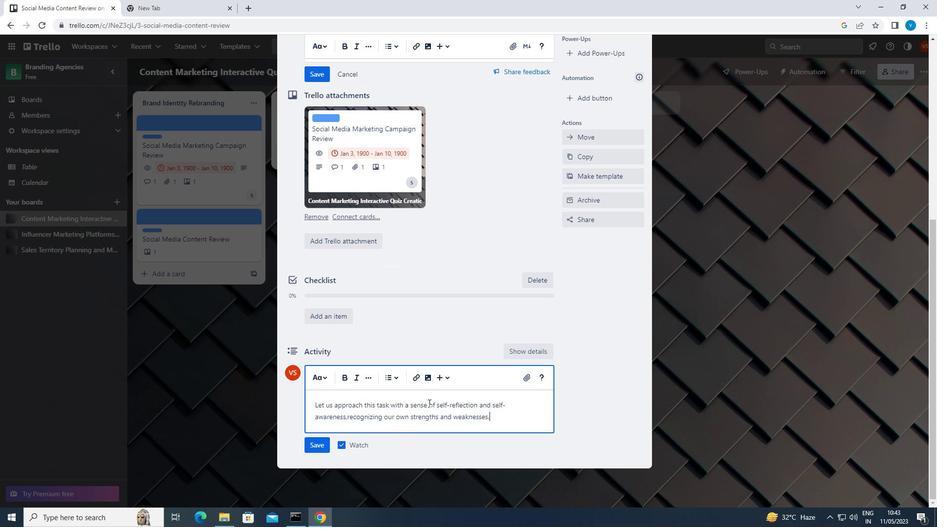 
Action: Mouse scrolled (428, 403) with delta (0, 0)
Screenshot: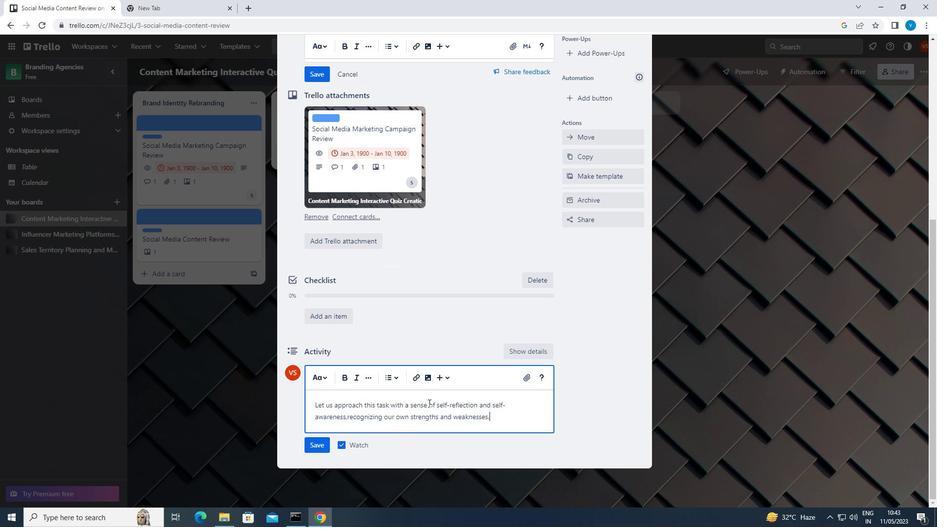
Action: Mouse scrolled (428, 403) with delta (0, 0)
Screenshot: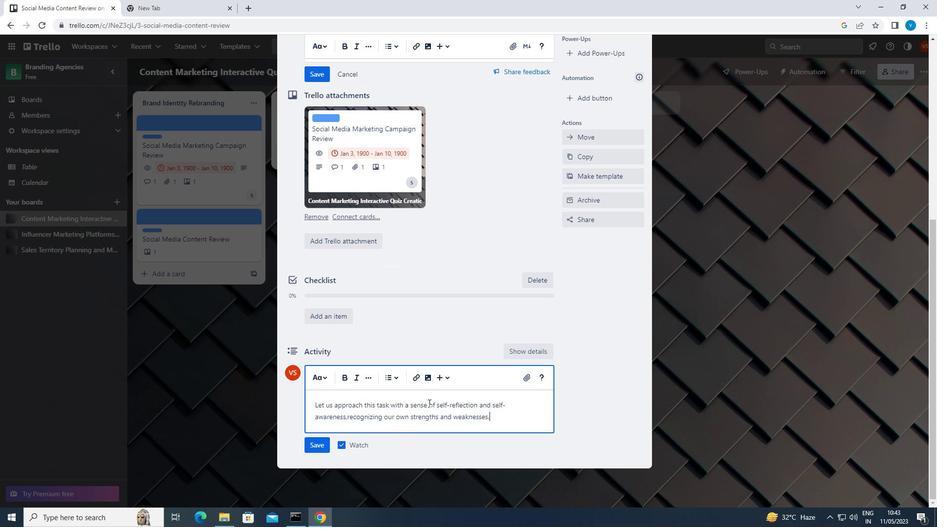 
Action: Mouse scrolled (428, 403) with delta (0, 0)
Screenshot: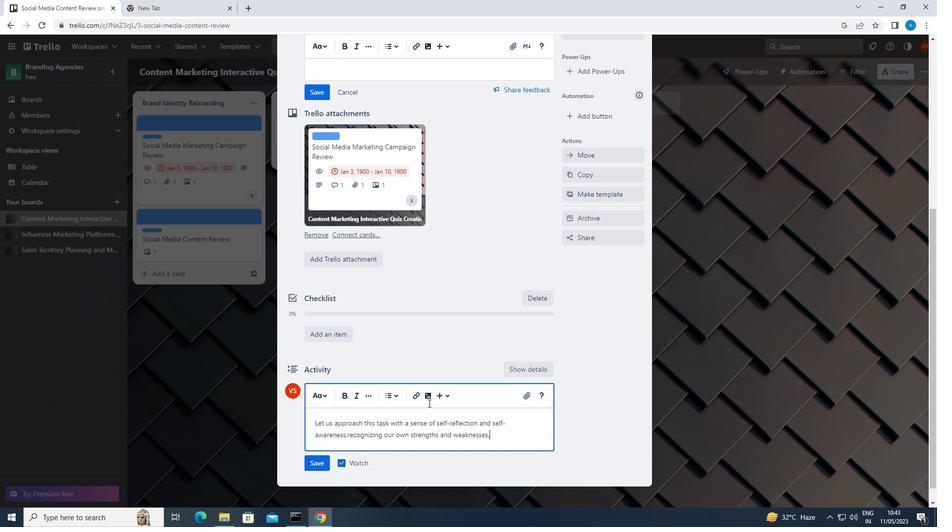 
Action: Mouse scrolled (428, 403) with delta (0, 0)
Screenshot: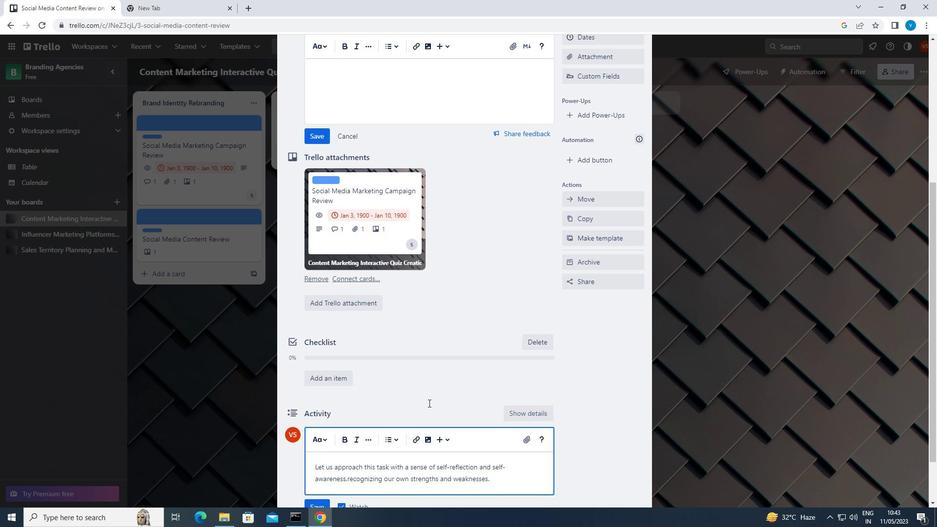 
Action: Mouse moved to (602, 218)
Screenshot: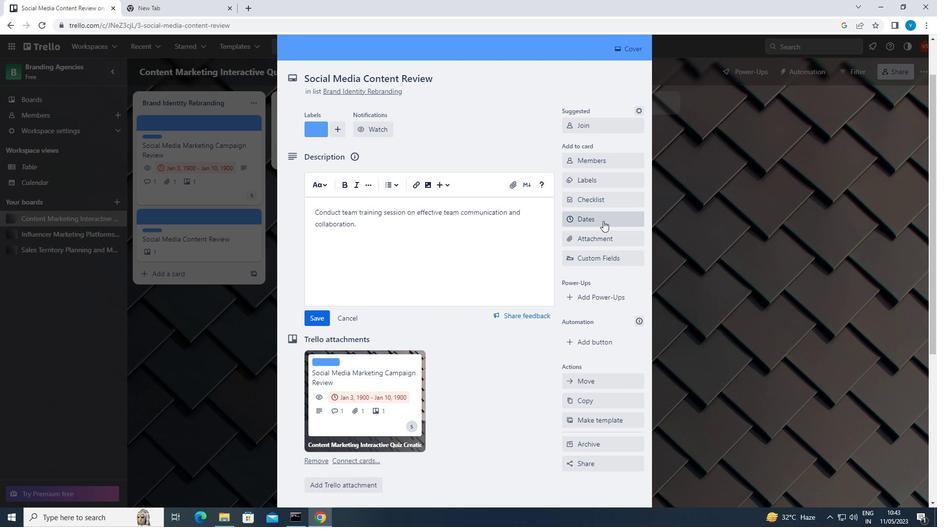 
Action: Mouse pressed left at (602, 218)
Screenshot: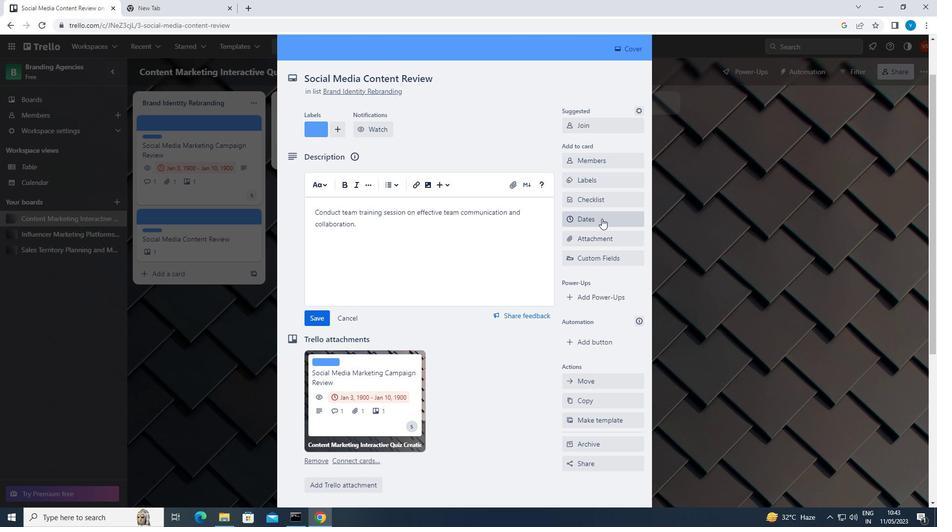 
Action: Mouse moved to (573, 249)
Screenshot: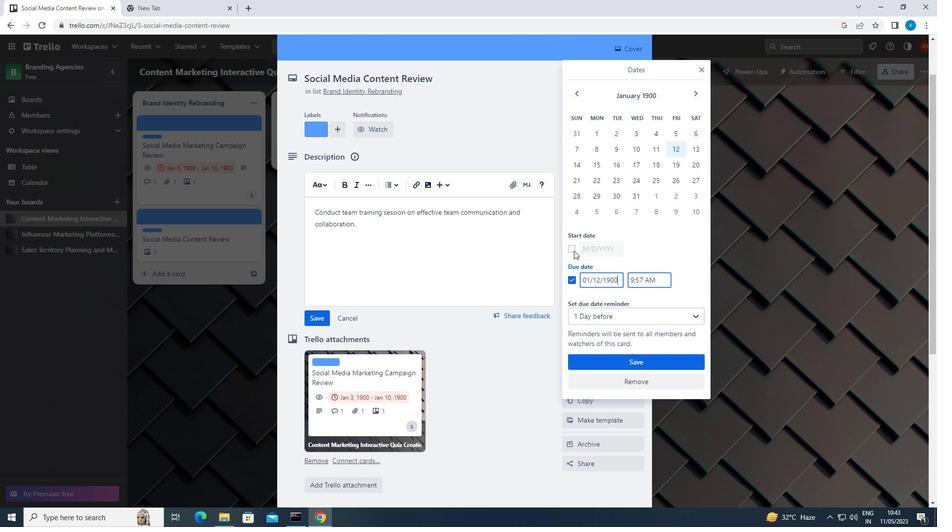 
Action: Mouse pressed left at (573, 249)
Screenshot: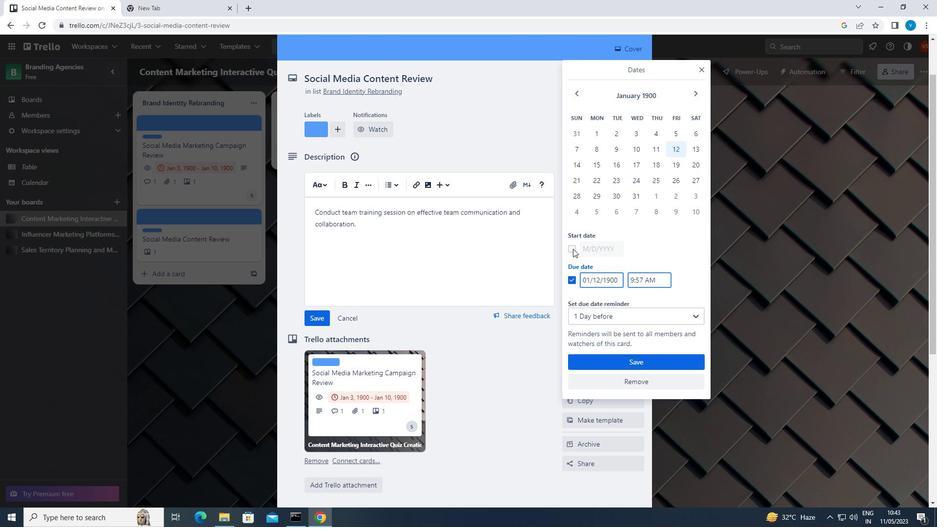 
Action: Mouse moved to (620, 249)
Screenshot: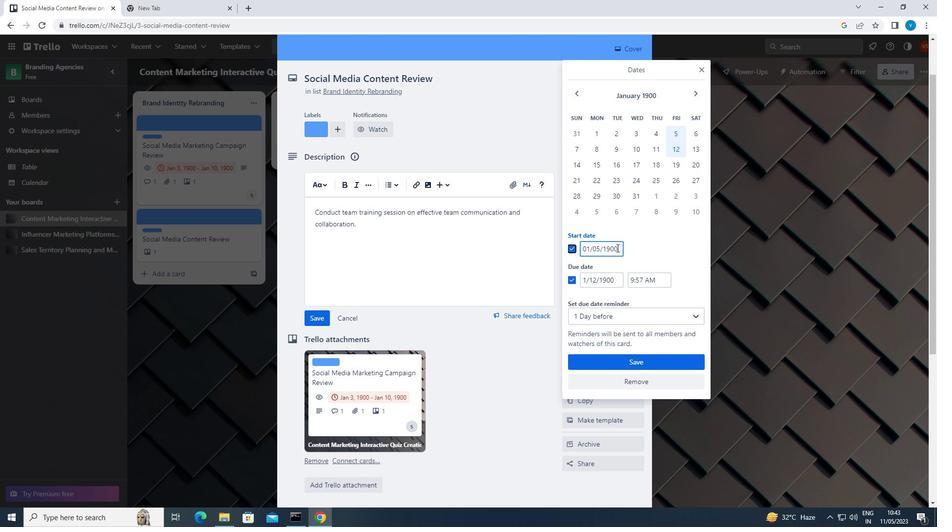 
Action: Mouse pressed left at (620, 249)
Screenshot: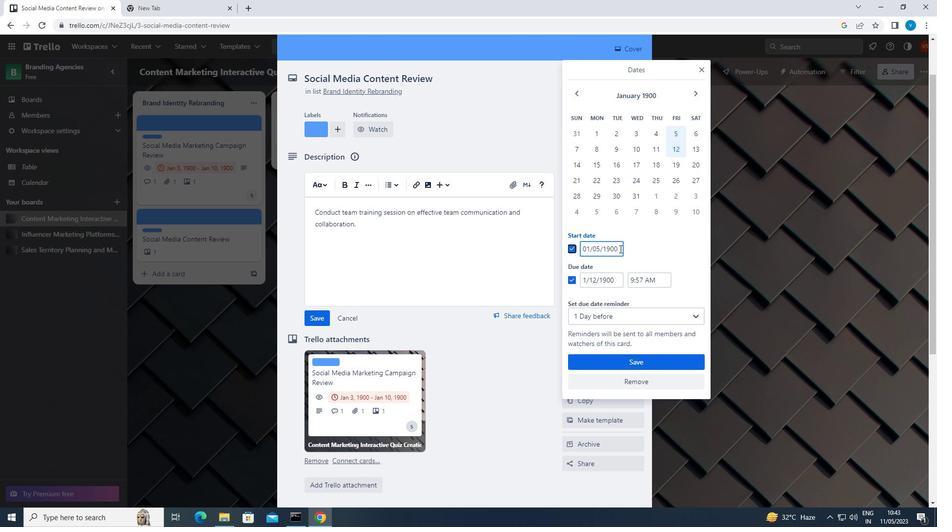 
Action: Key pressed <Key.backspace><Key.backspace><Key.backspace><Key.backspace><Key.backspace><Key.backspace><Key.backspace><Key.backspace><Key.backspace><Key.backspace><Key.backspace><Key.backspace><Key.backspace>01/06/1900
Screenshot: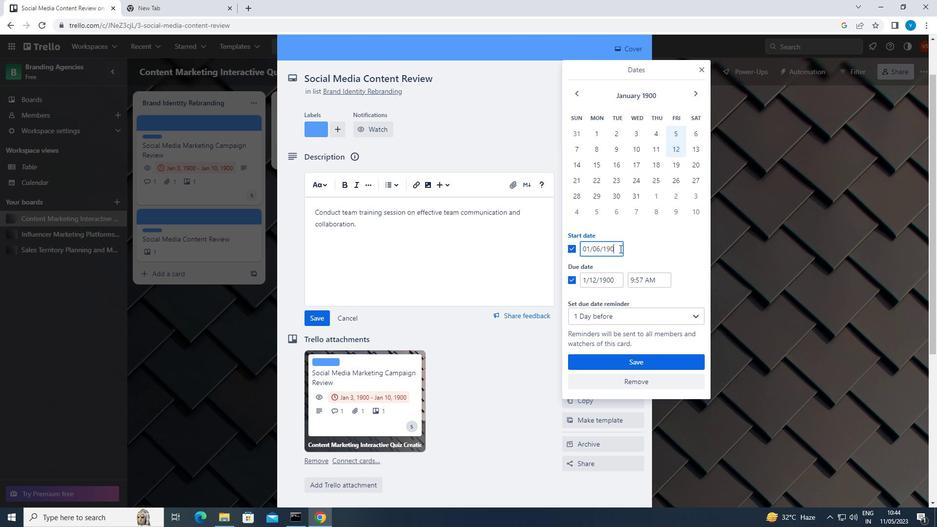 
Action: Mouse moved to (613, 276)
Screenshot: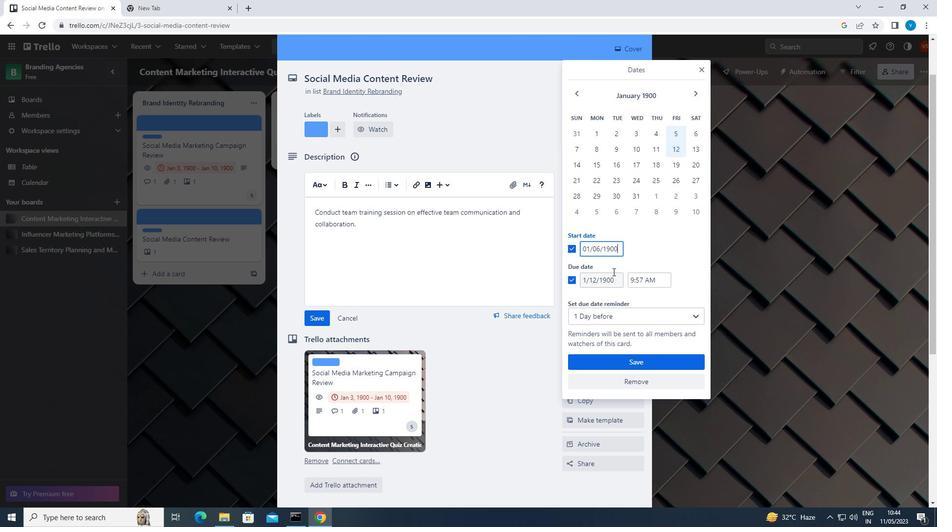 
Action: Mouse pressed left at (613, 276)
Screenshot: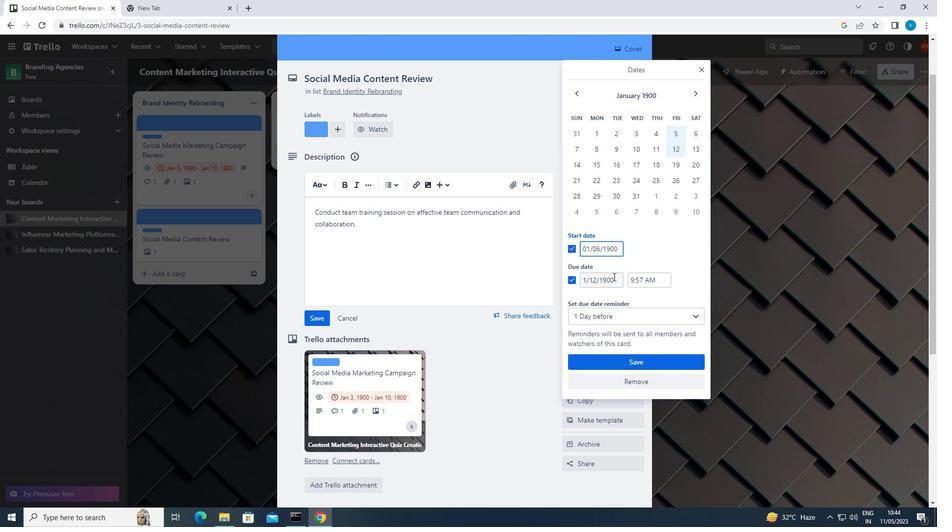 
Action: Key pressed <Key.backspace><Key.backspace><Key.backspace><Key.backspace><Key.backspace><Key.backspace><Key.backspace><Key.backspace><Key.backspace><Key.backspace><Key.backspace><Key.backspace><Key.backspace><Key.backspace><Key.backspace><Key.backspace>01/13/1900
Screenshot: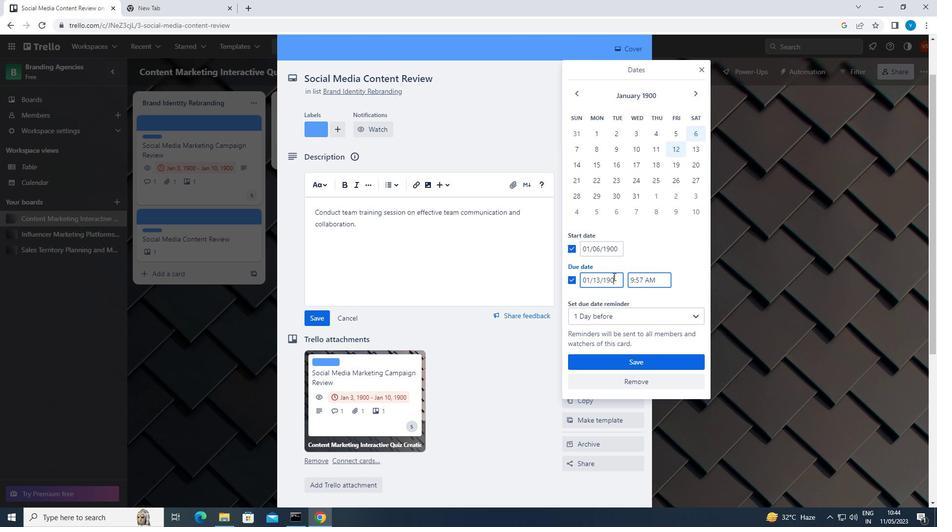 
Action: Mouse moved to (602, 357)
Screenshot: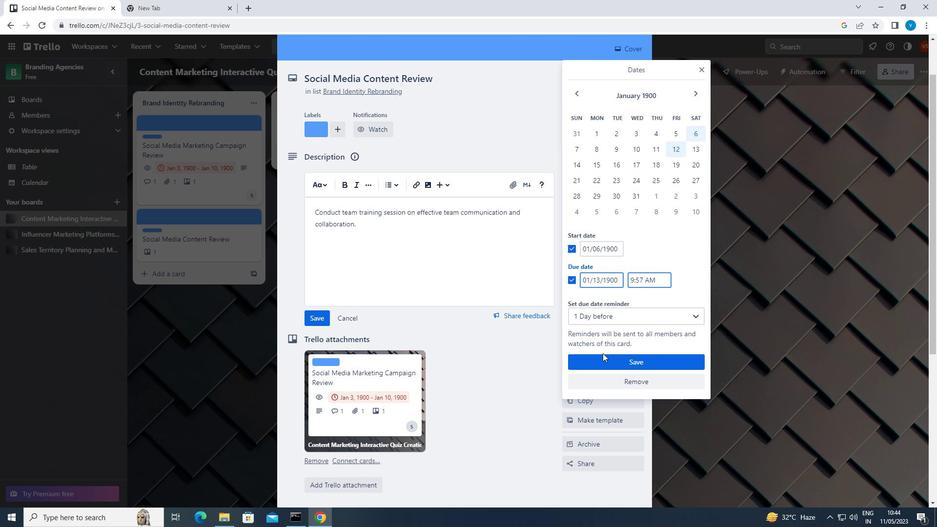 
Action: Mouse pressed left at (602, 357)
Screenshot: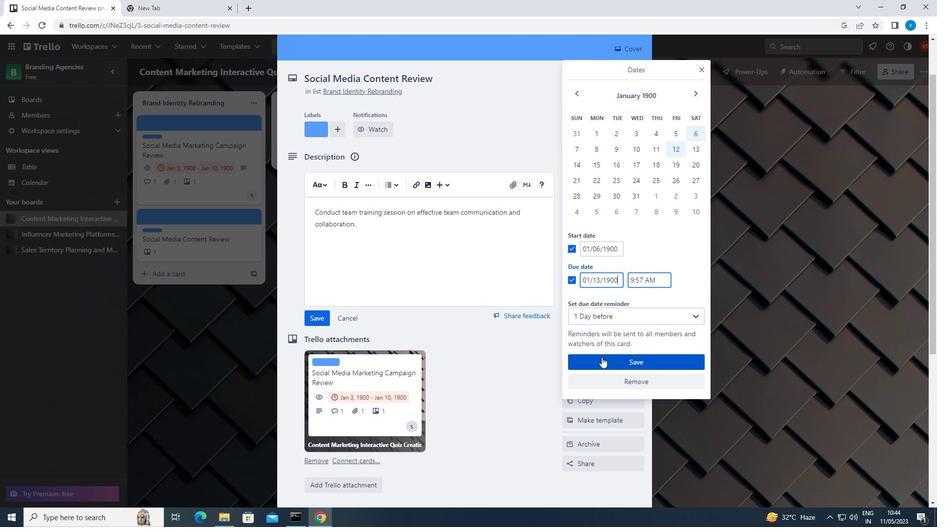 
Action: Mouse moved to (499, 329)
Screenshot: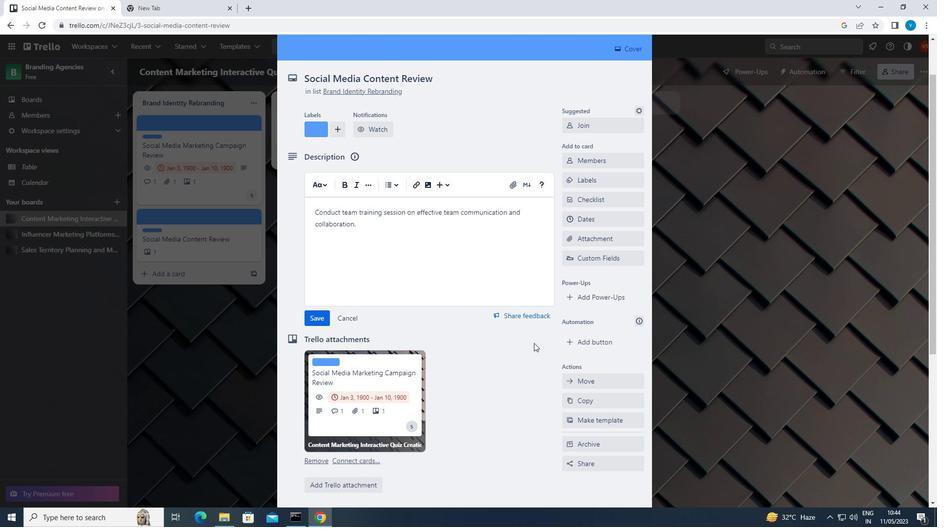 
Action: Mouse scrolled (499, 329) with delta (0, 0)
Screenshot: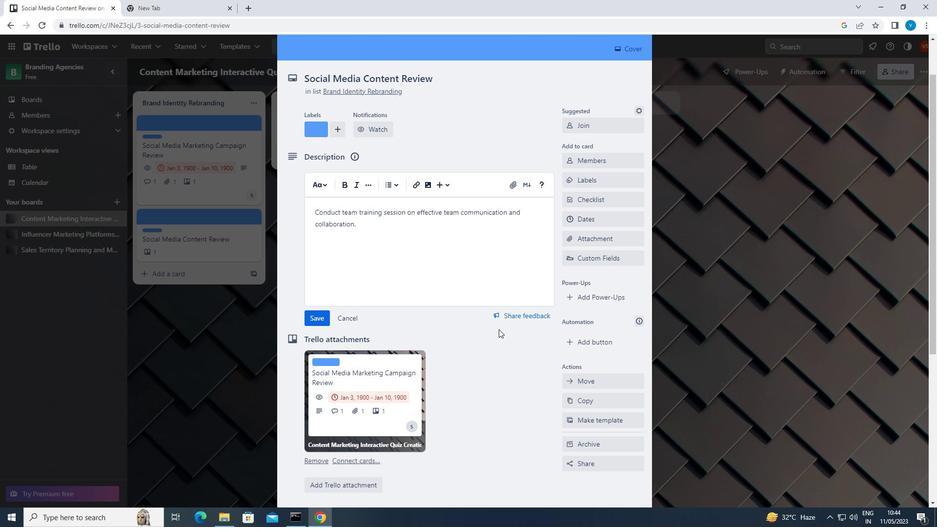 
Action: Mouse scrolled (499, 329) with delta (0, 0)
Screenshot: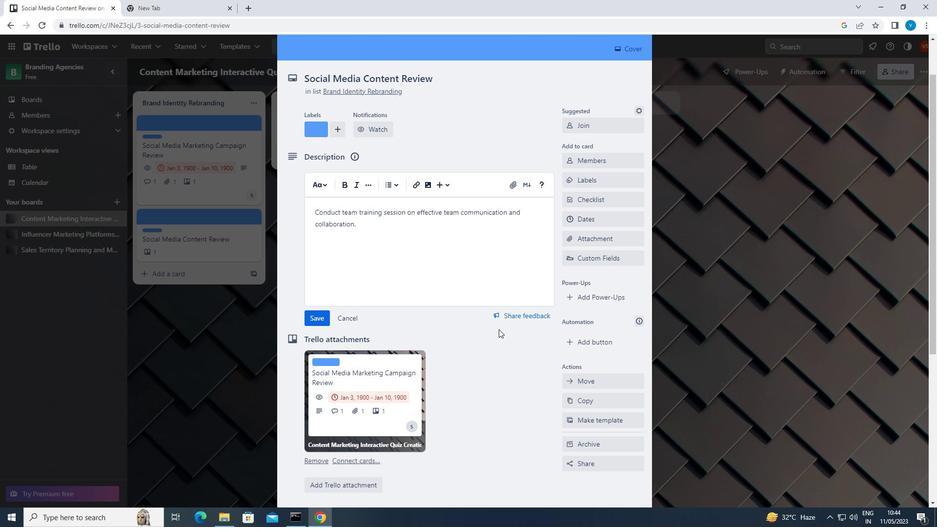 
Action: Mouse scrolled (499, 329) with delta (0, 0)
Screenshot: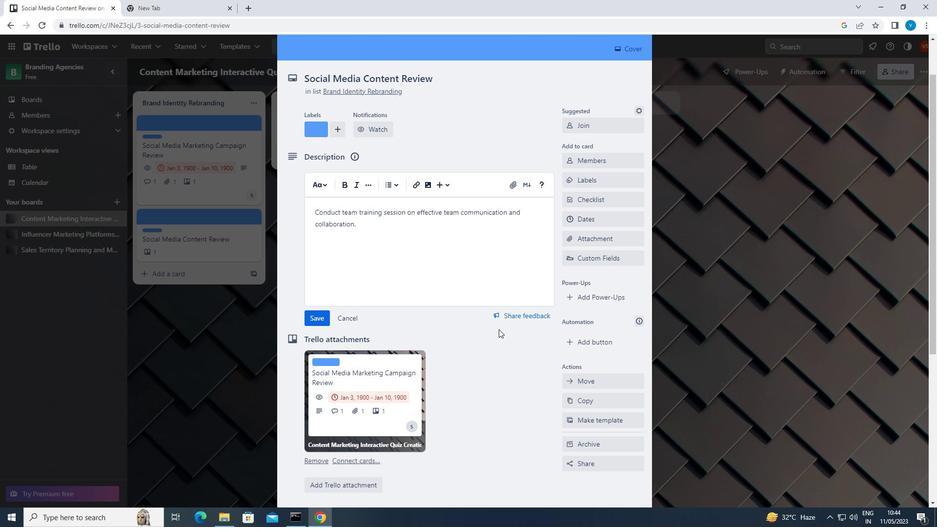 
Action: Mouse scrolled (499, 329) with delta (0, 0)
Screenshot: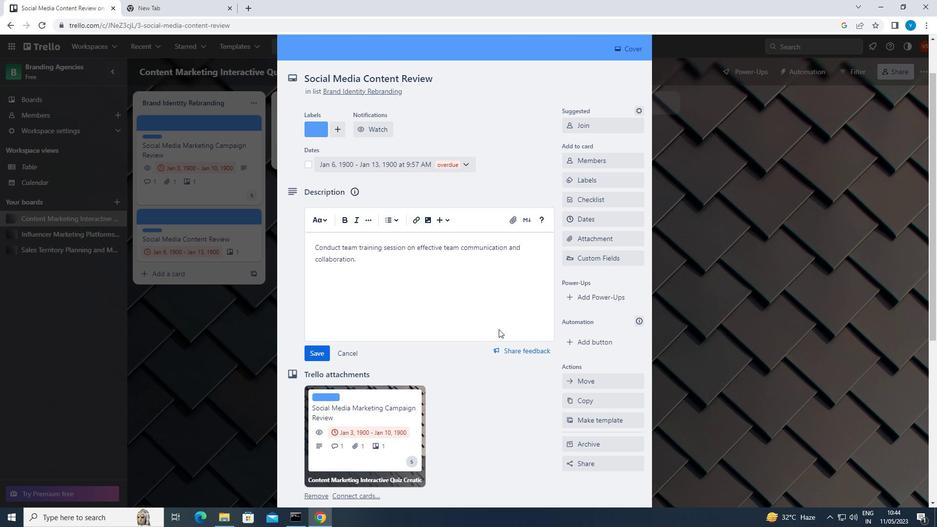 
Action: Mouse scrolled (499, 329) with delta (0, 0)
Screenshot: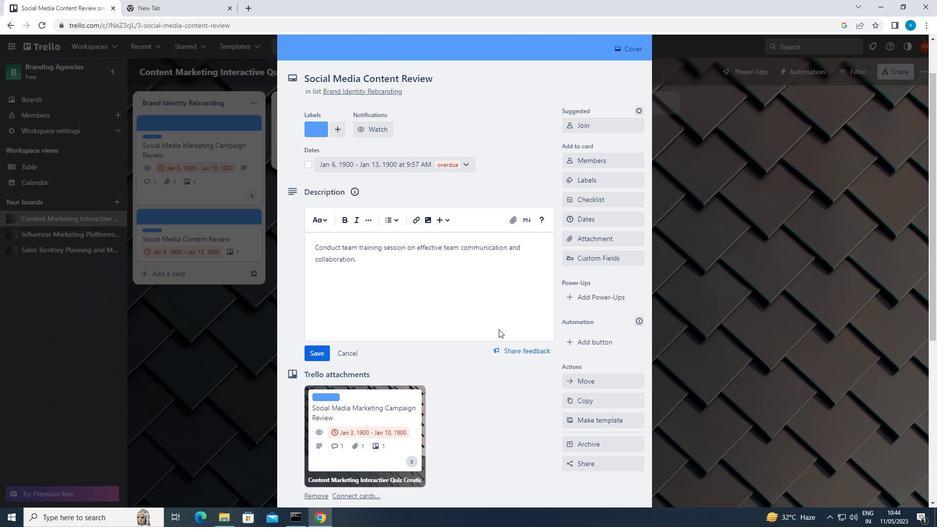 
Action: Mouse scrolled (499, 329) with delta (0, 0)
Screenshot: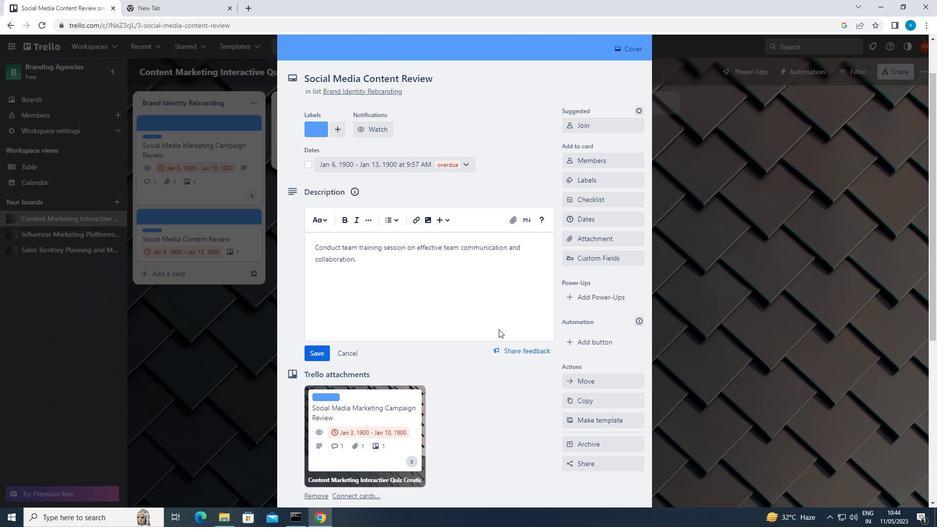 
Action: Mouse moved to (318, 444)
Screenshot: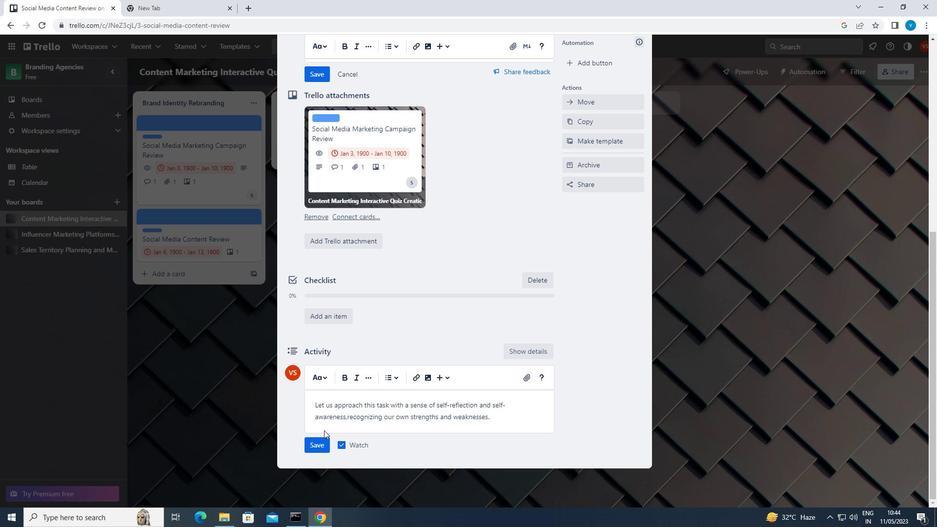 
Action: Mouse pressed left at (318, 444)
Screenshot: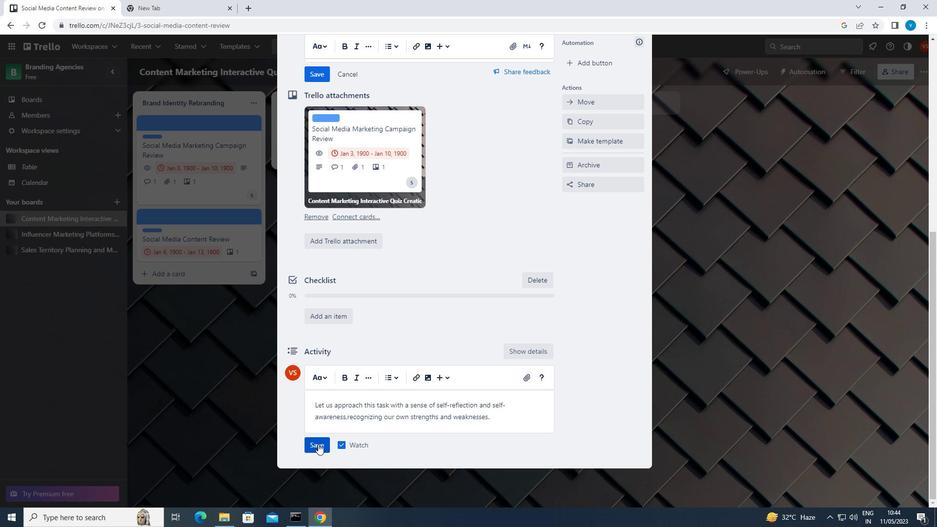 
